 Task: In the Company medtronic.com, Create email and send with subject: 'We're Thrilled to Welcome You ', and with mail content 'Good Evening,_x000D_
Step into a world of unlimited possibilities. Our cutting-edge solution will empower you to overcome challenges and achieve unparalleled success in your industry._x000D_
Thanks and Regards', attach the document: Proposal.doc and insert image: visitingcard.jpg. Below Thank and Regards, write Reddit and insert the URL: 'www.reddit.com'. Mark checkbox to create task to follow up : Tomorrow.  Enter or choose an email address of recipient's from company's contact and send.. Logged in from softage.1@softage.net
Action: Mouse moved to (102, 68)
Screenshot: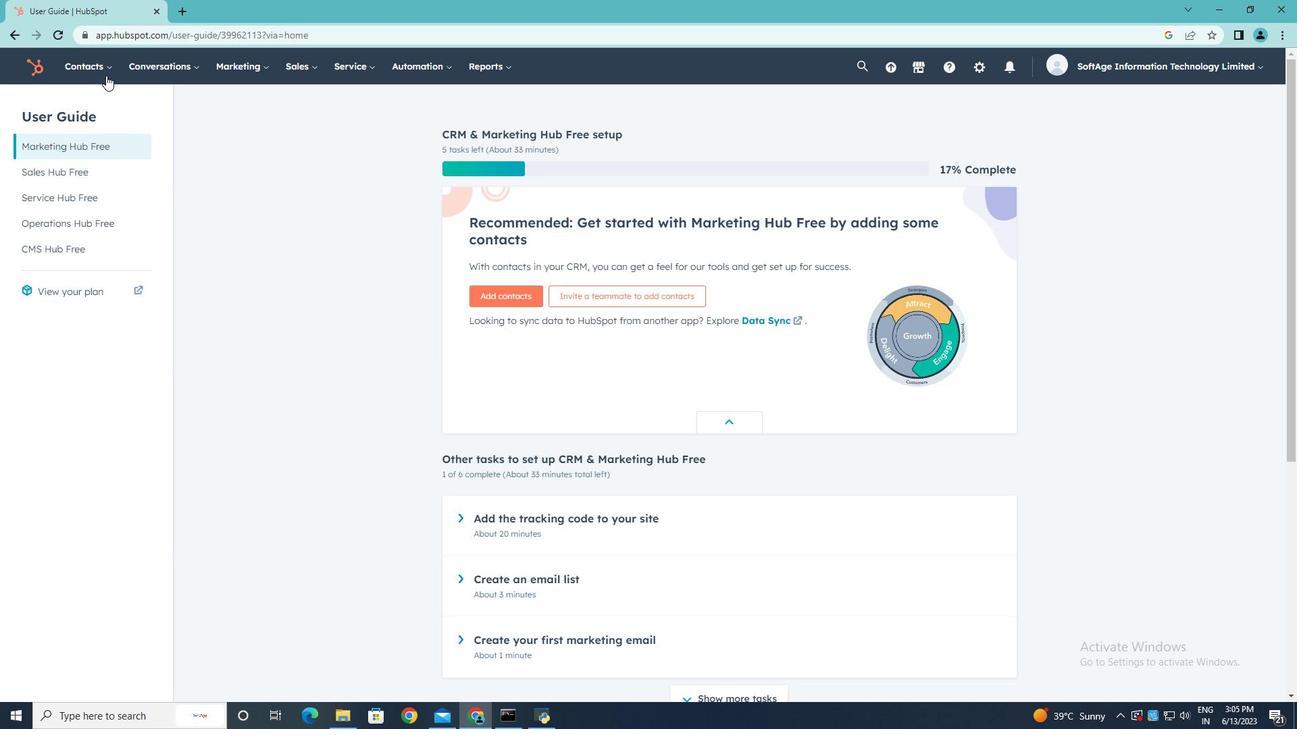 
Action: Mouse pressed left at (102, 68)
Screenshot: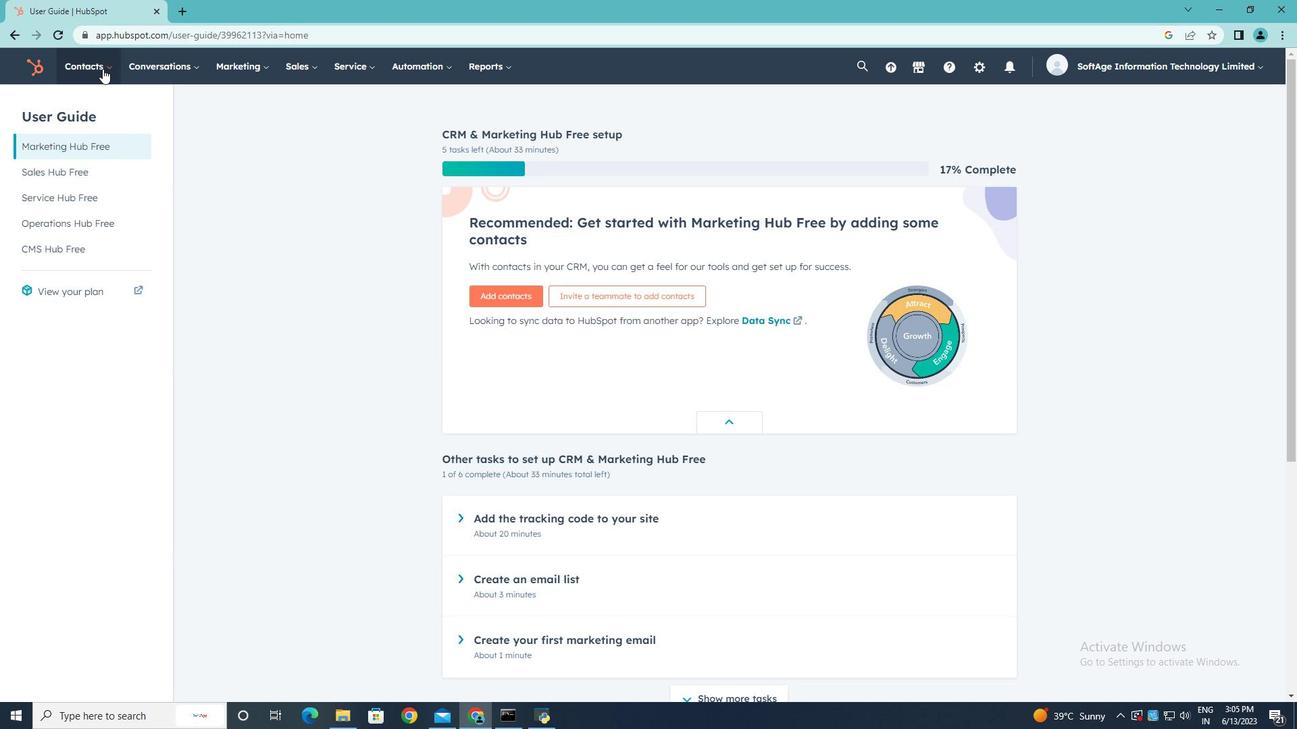 
Action: Mouse moved to (99, 134)
Screenshot: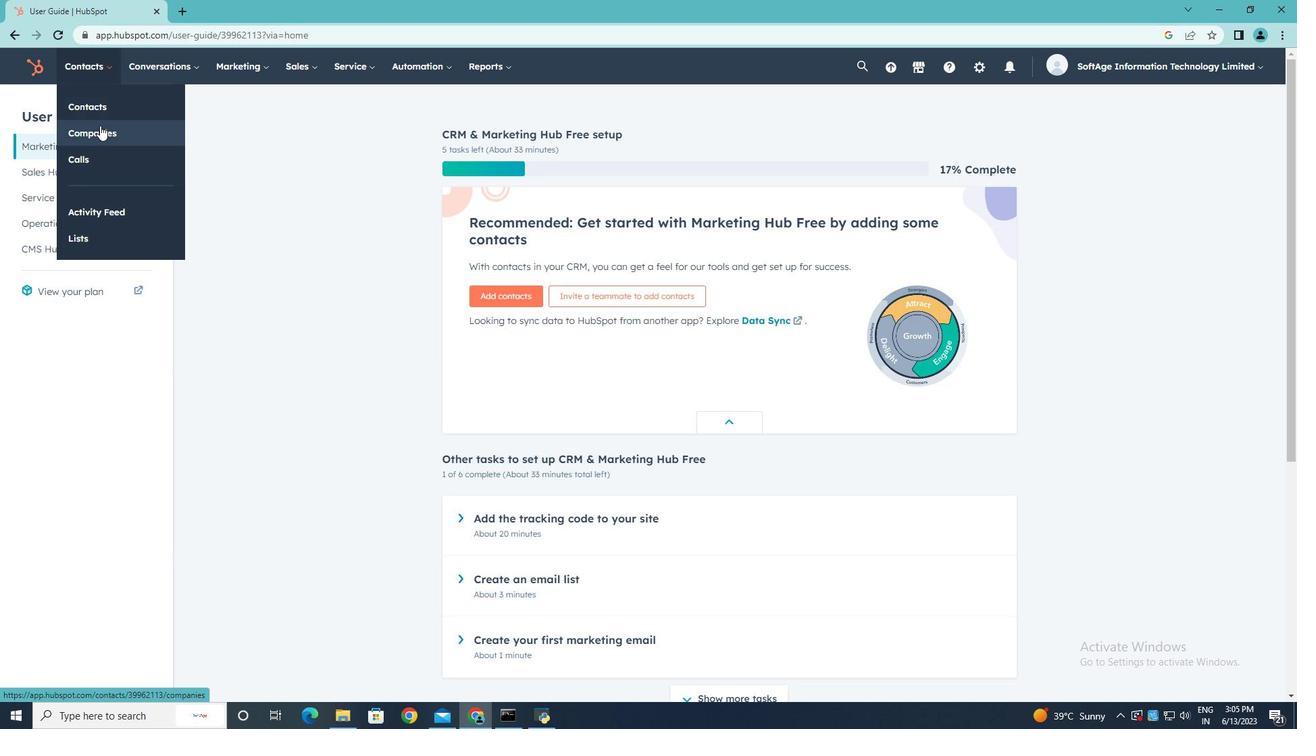 
Action: Mouse pressed left at (99, 134)
Screenshot: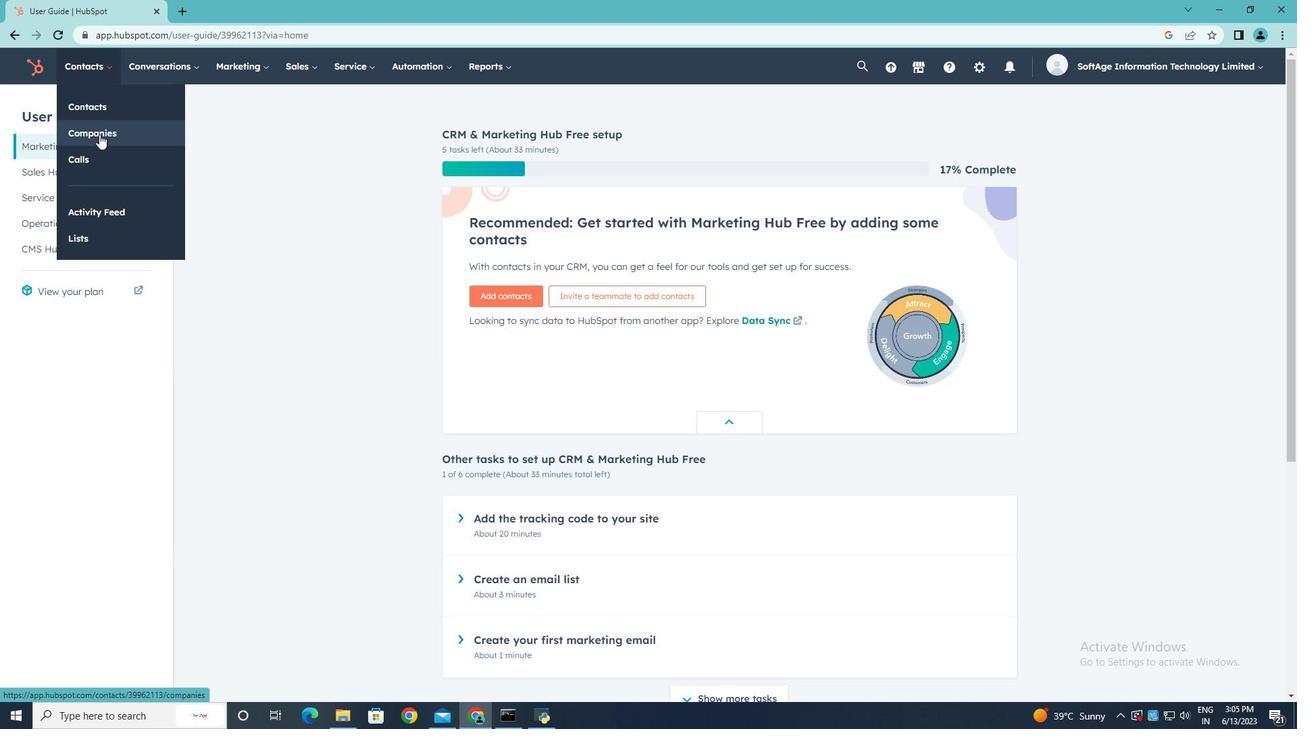 
Action: Mouse moved to (102, 218)
Screenshot: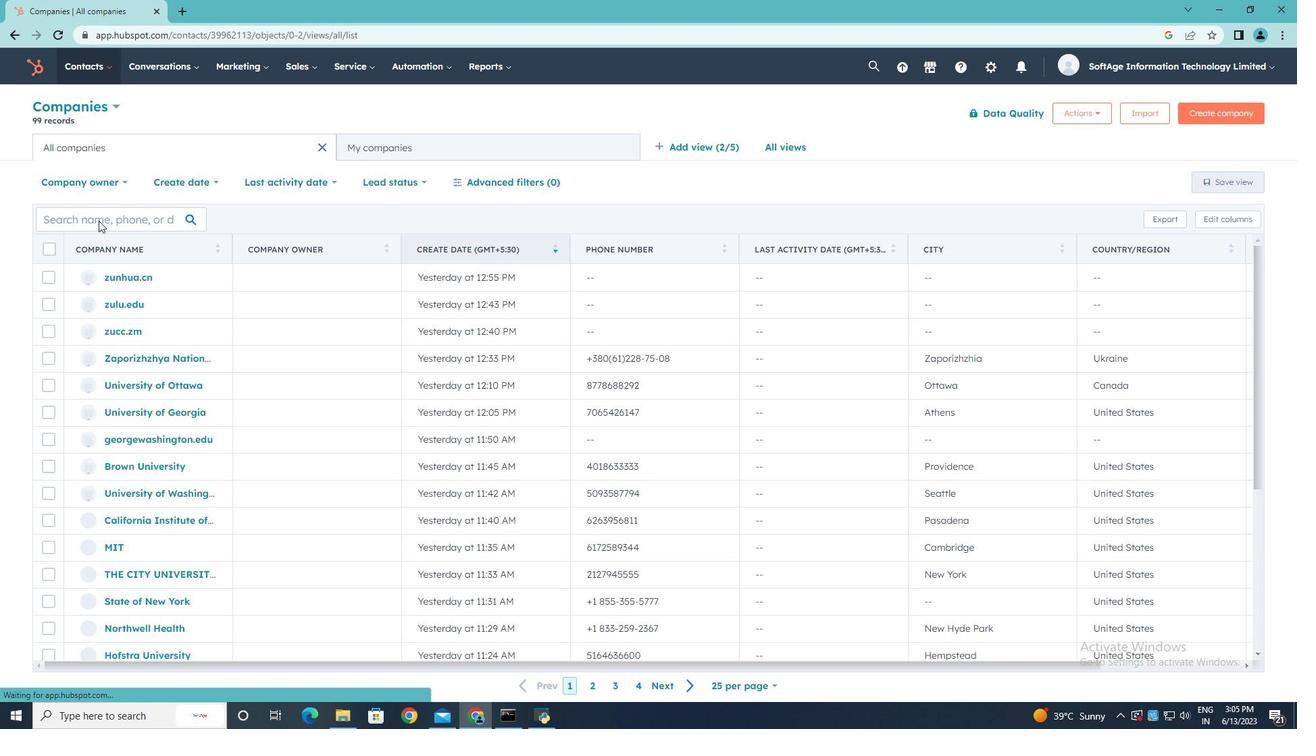
Action: Mouse pressed left at (102, 218)
Screenshot: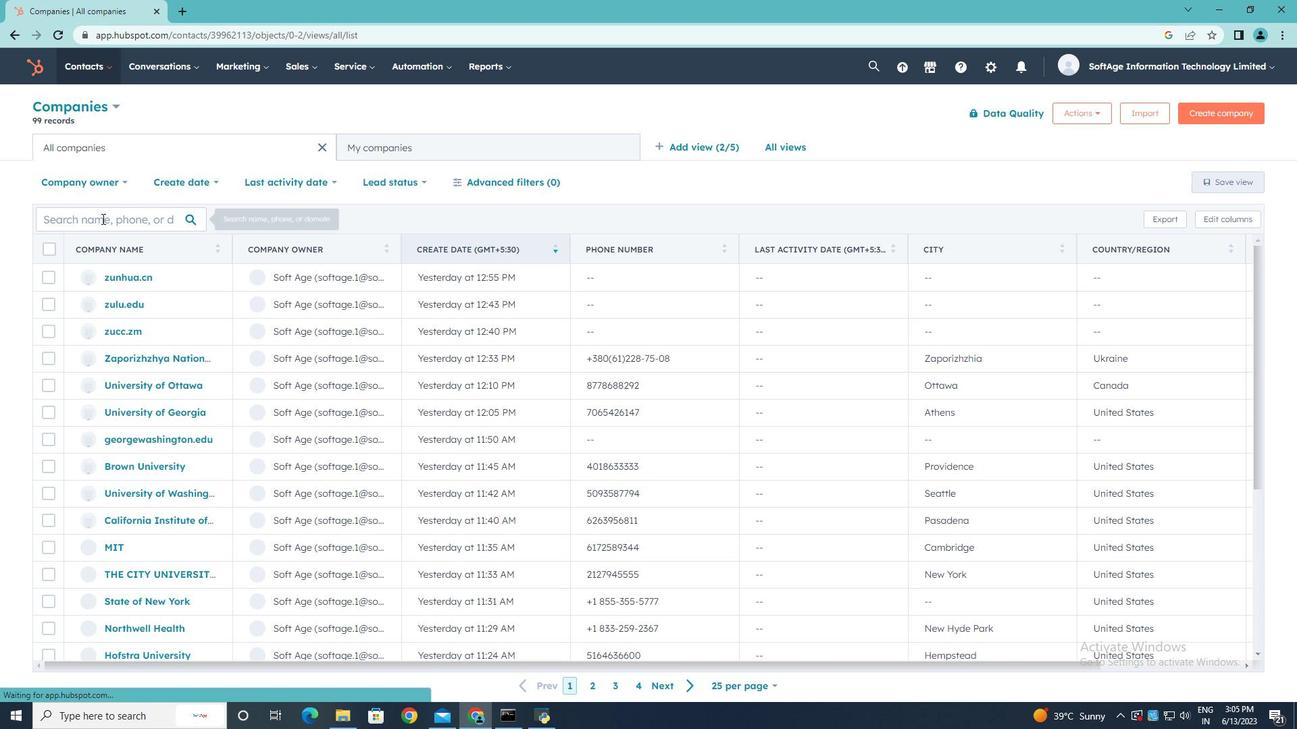 
Action: Key pressed medtronic.com
Screenshot: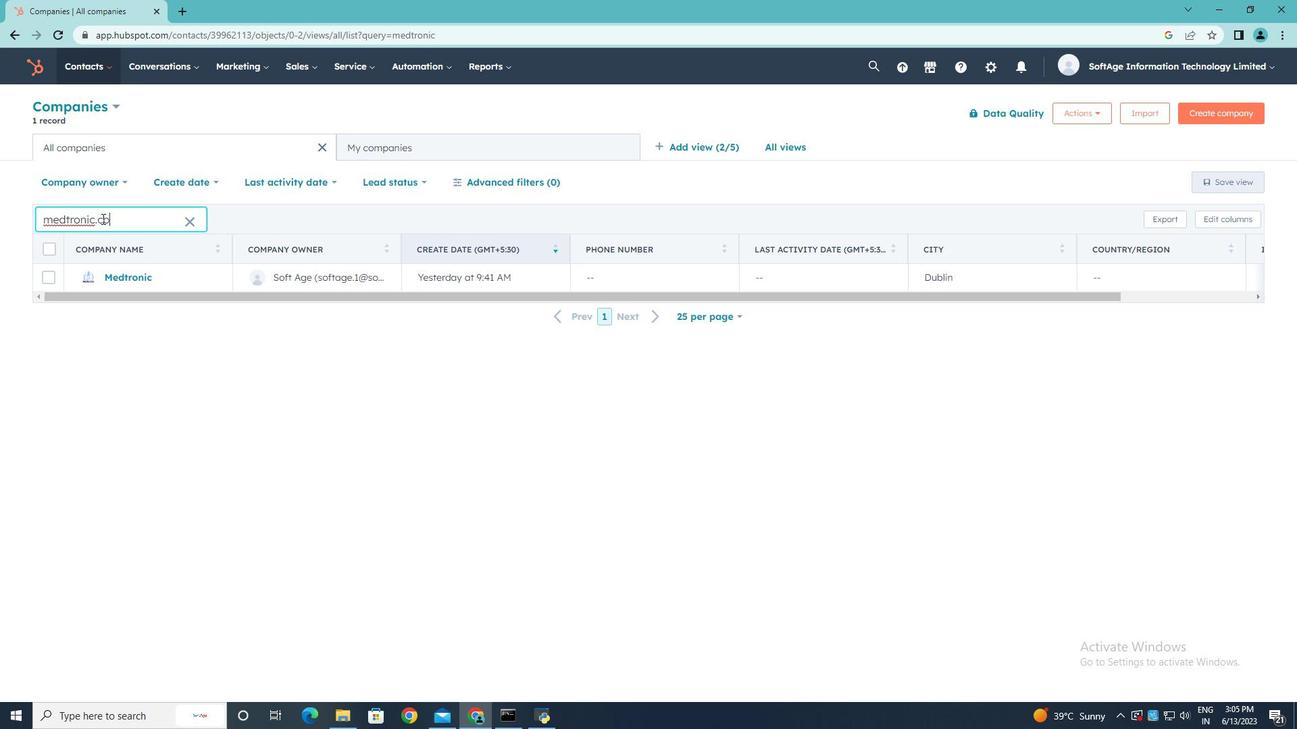 
Action: Mouse moved to (118, 279)
Screenshot: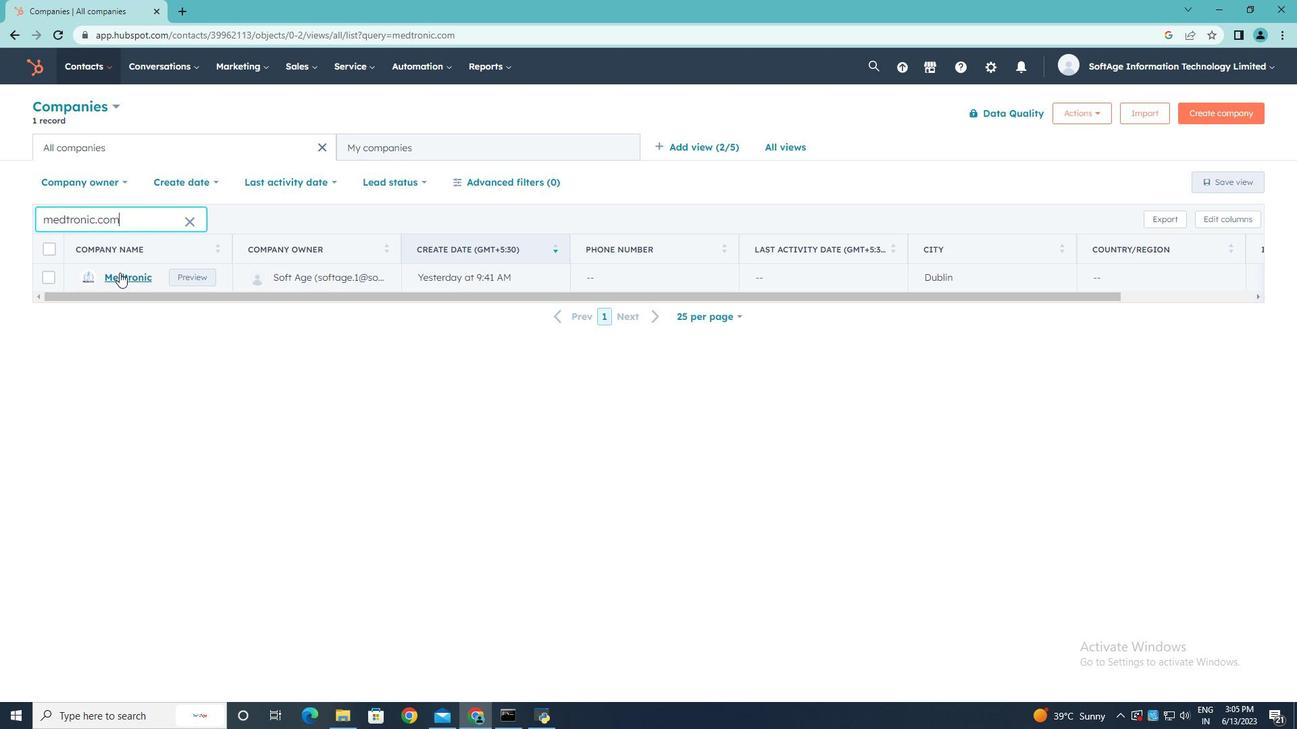 
Action: Mouse pressed left at (118, 279)
Screenshot: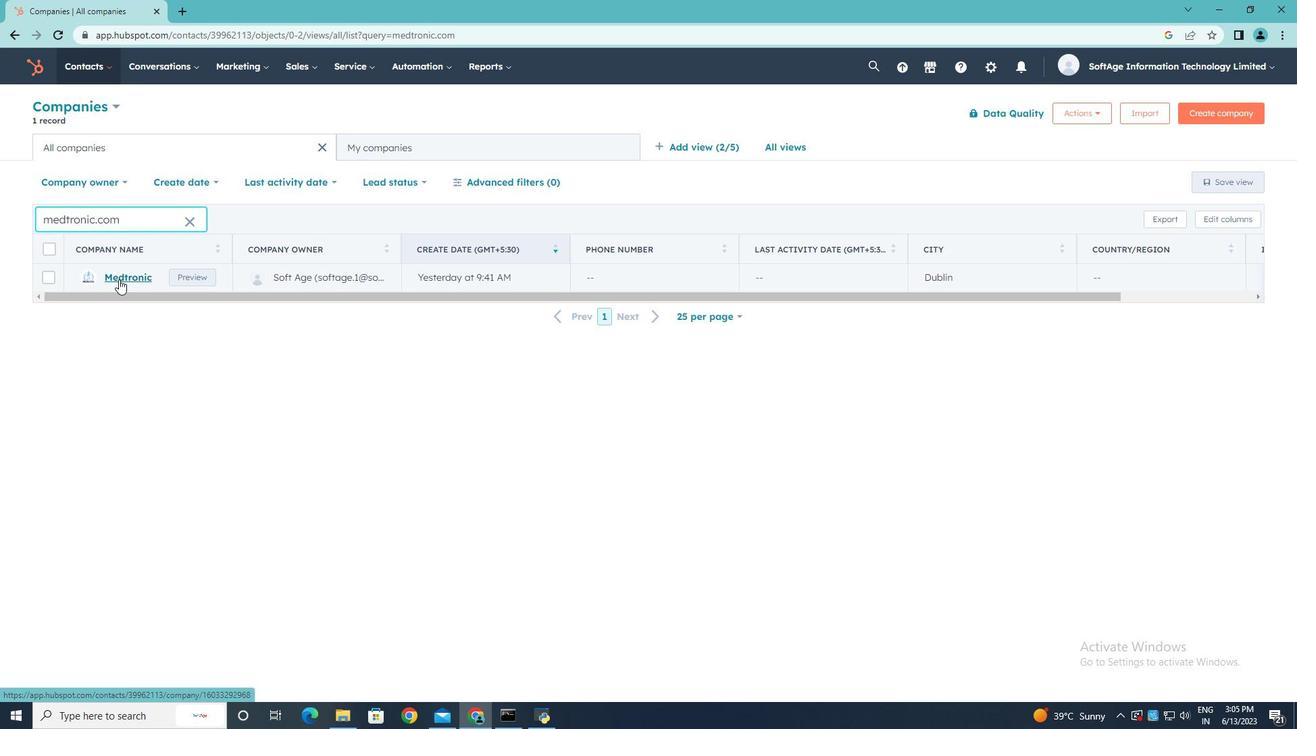 
Action: Mouse moved to (88, 223)
Screenshot: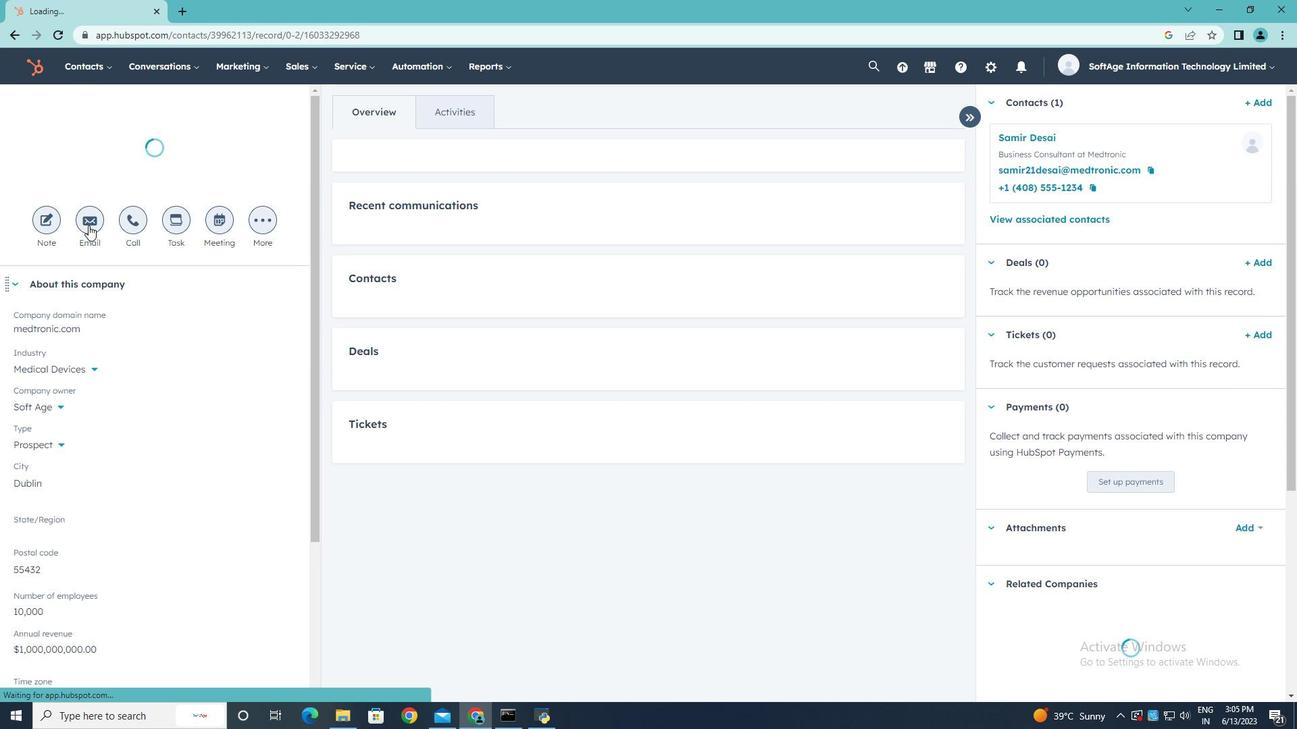 
Action: Mouse pressed left at (88, 223)
Screenshot: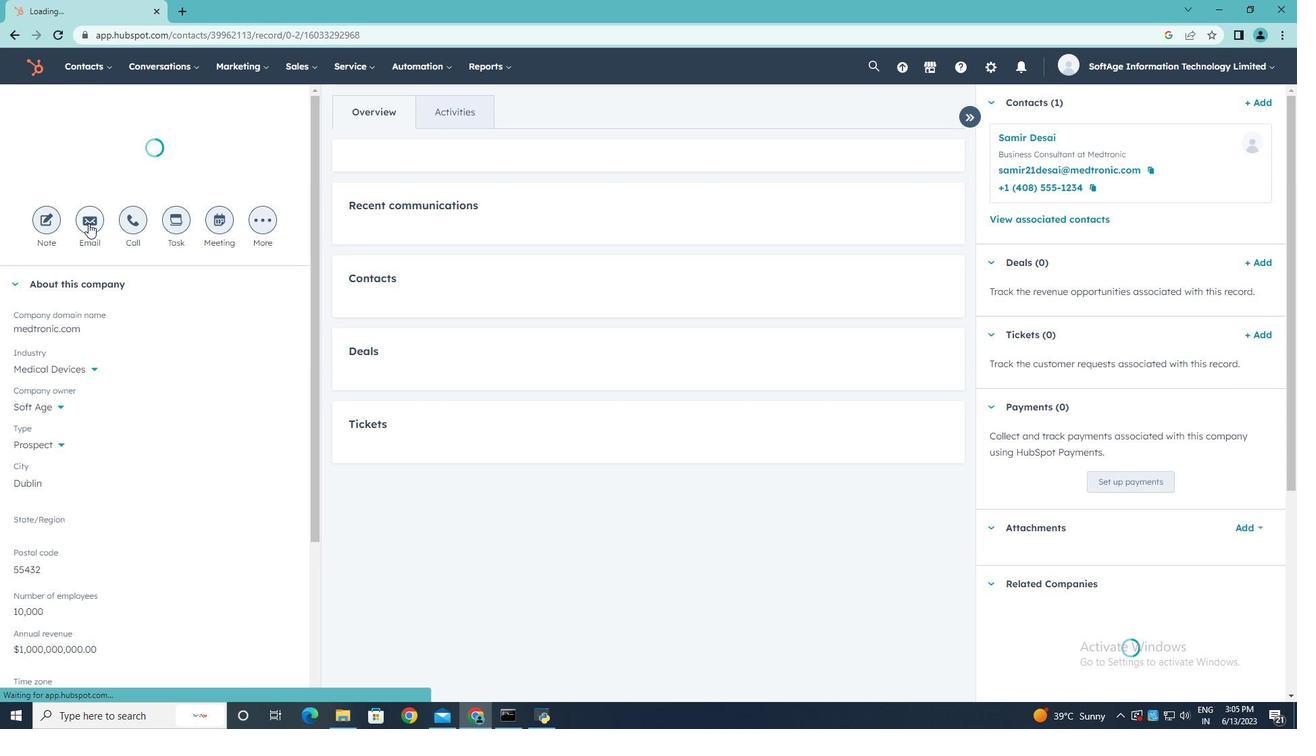
Action: Key pressed <Key.shift><Key.shift><Key.shift>We're<Key.space><Key.shift><Key.shift><Key.shift>Thrilled<Key.space>to<Key.space><Key.shift><Key.shift><Key.shift><Key.shift>Welcome<Key.space><Key.shift>You
Screenshot: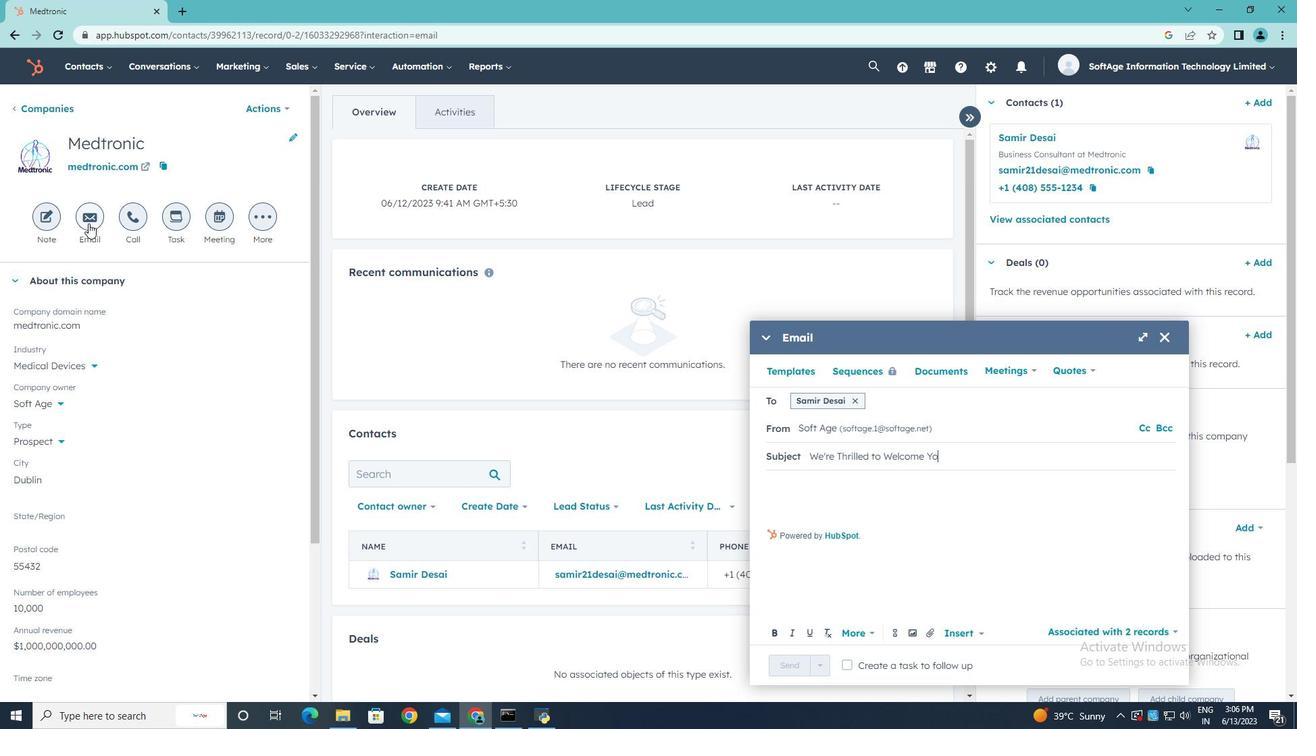 
Action: Mouse moved to (775, 481)
Screenshot: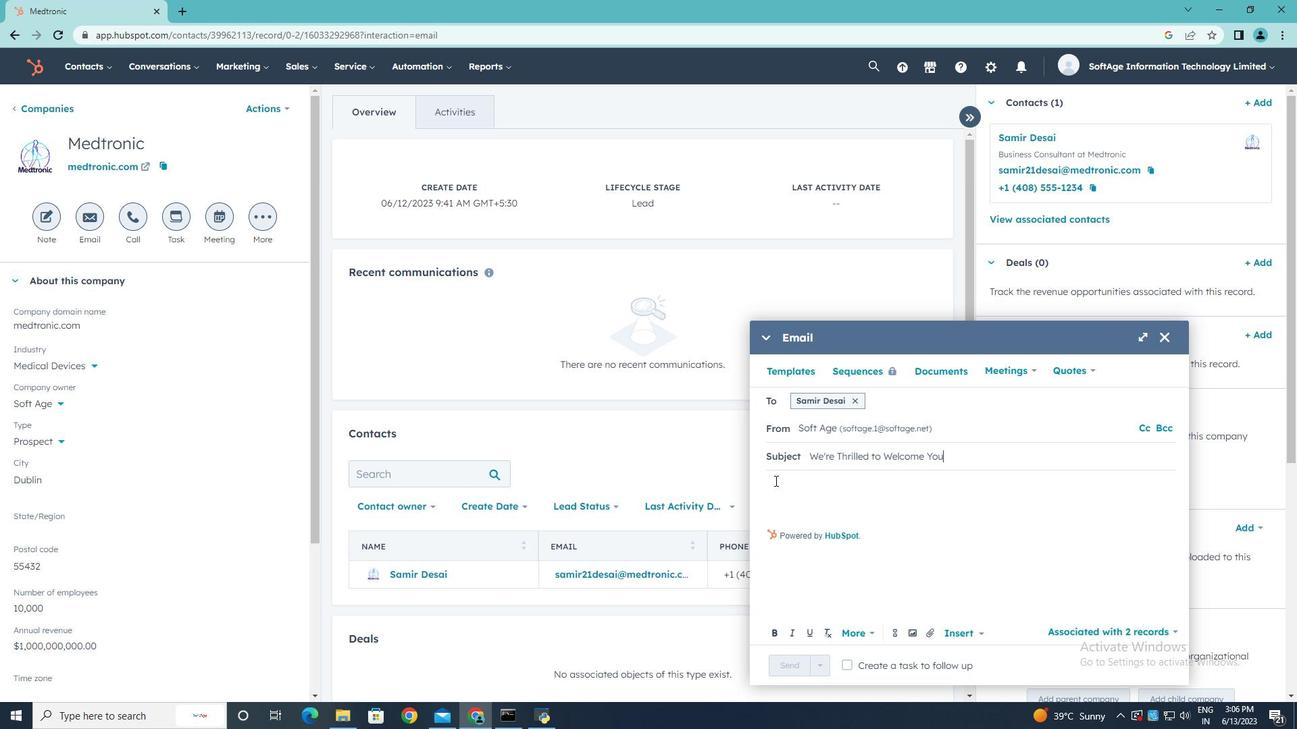 
Action: Mouse pressed left at (775, 481)
Screenshot: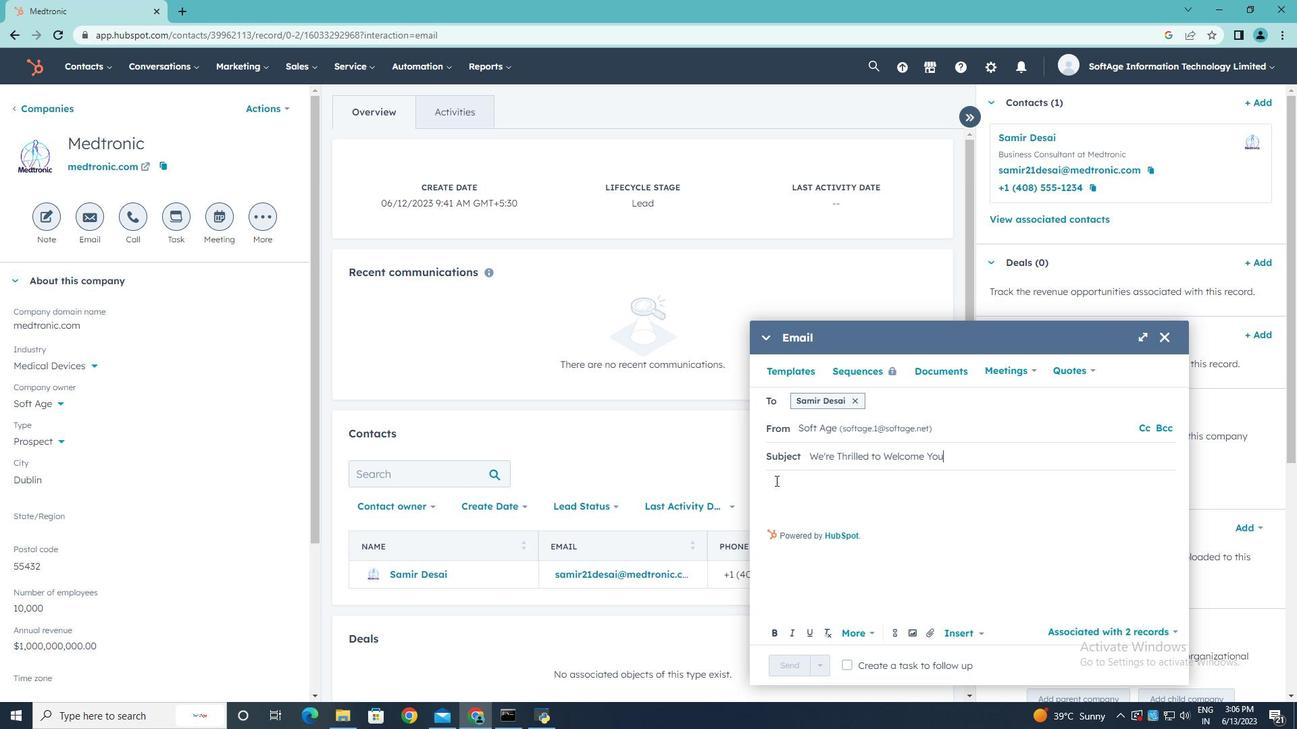 
Action: Key pressed <Key.shift>Goio<Key.backspace><Key.backspace>od<Key.space>
Screenshot: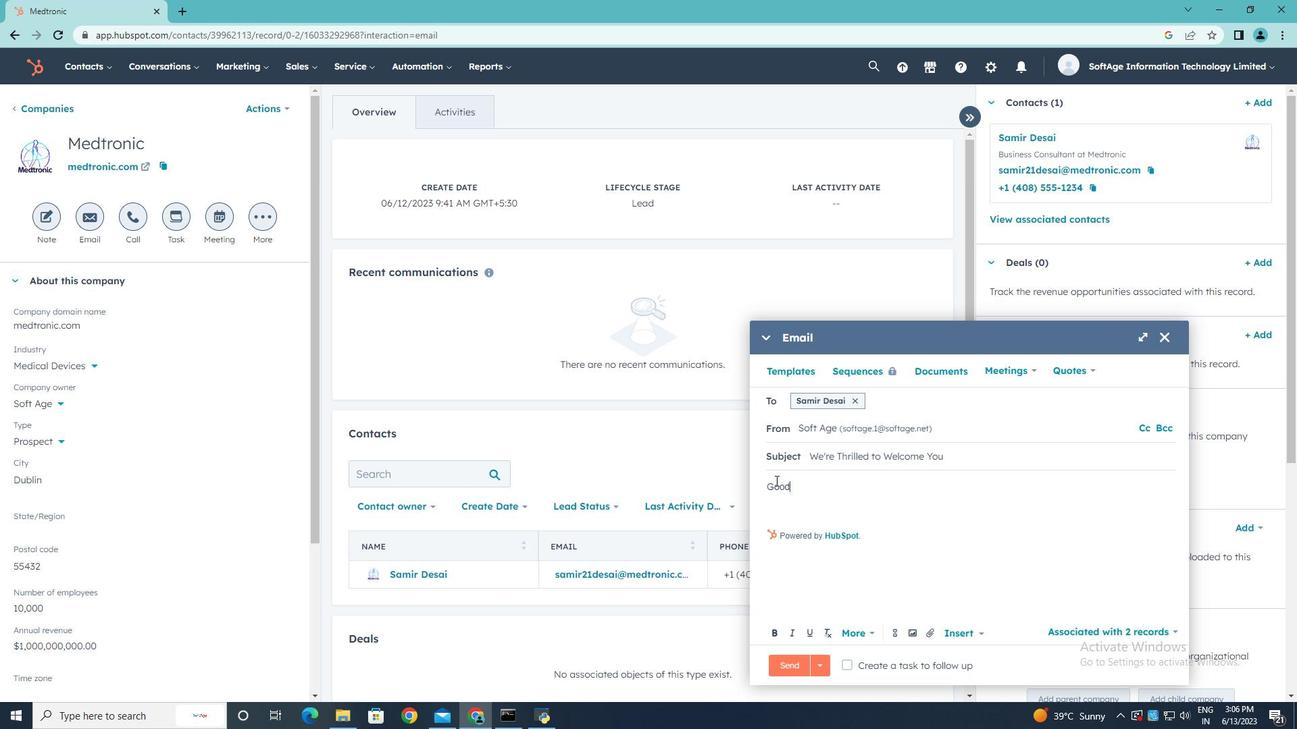 
Action: Mouse moved to (720, 399)
Screenshot: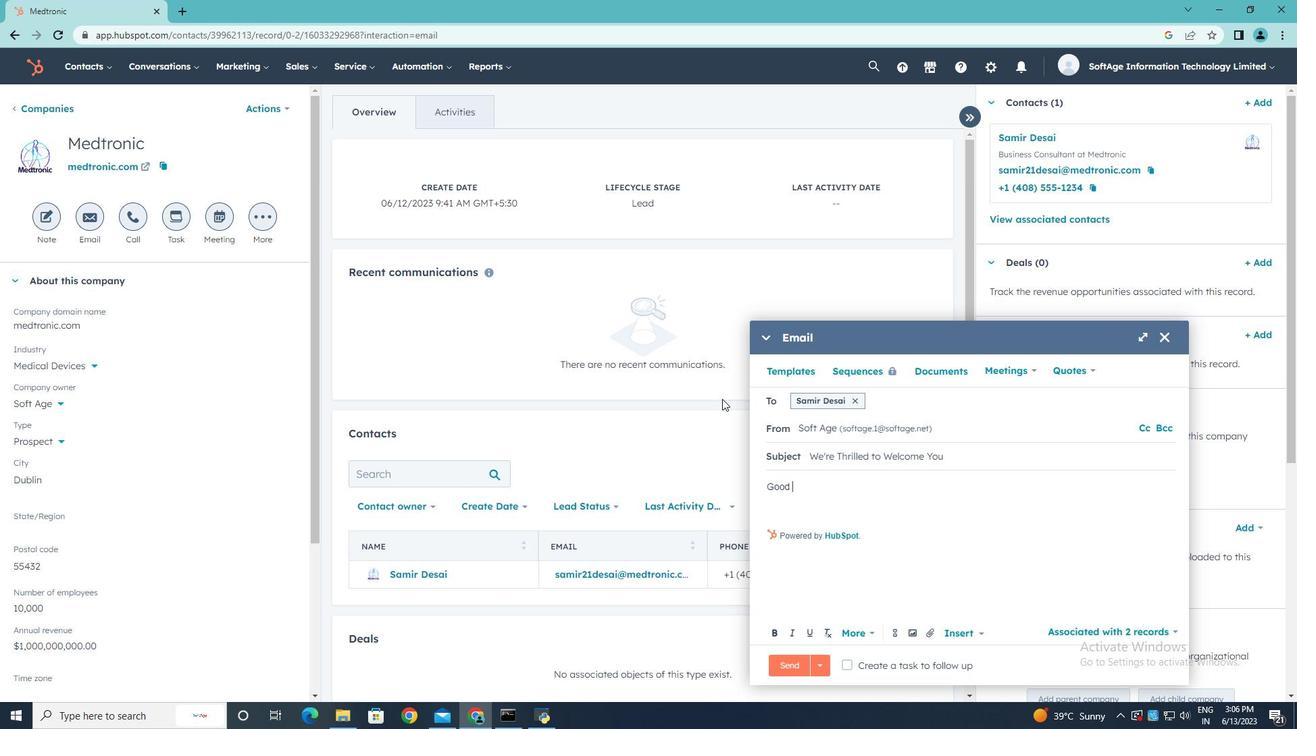 
Action: Key pressed <Key.shift>Evenion<Key.backspace><Key.backspace><Key.backspace>ing,
Screenshot: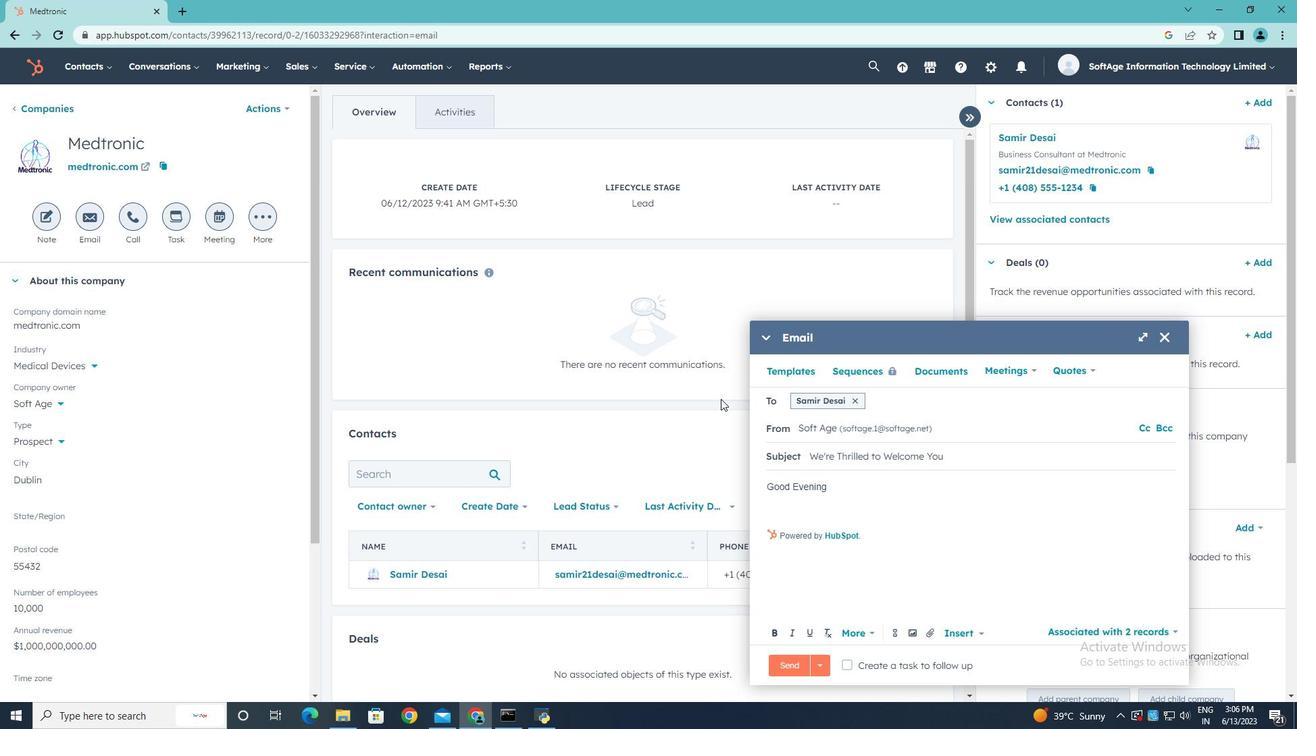 
Action: Mouse moved to (765, 497)
Screenshot: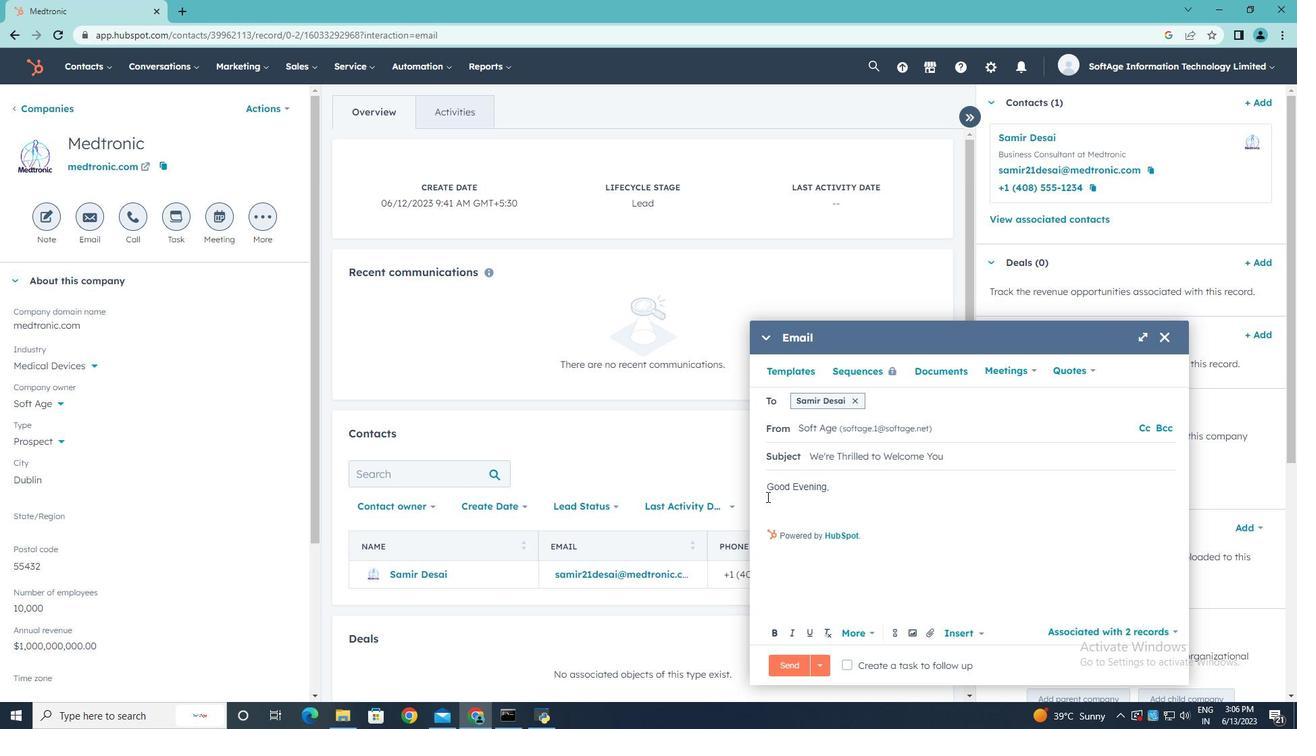 
Action: Mouse pressed left at (765, 497)
Screenshot: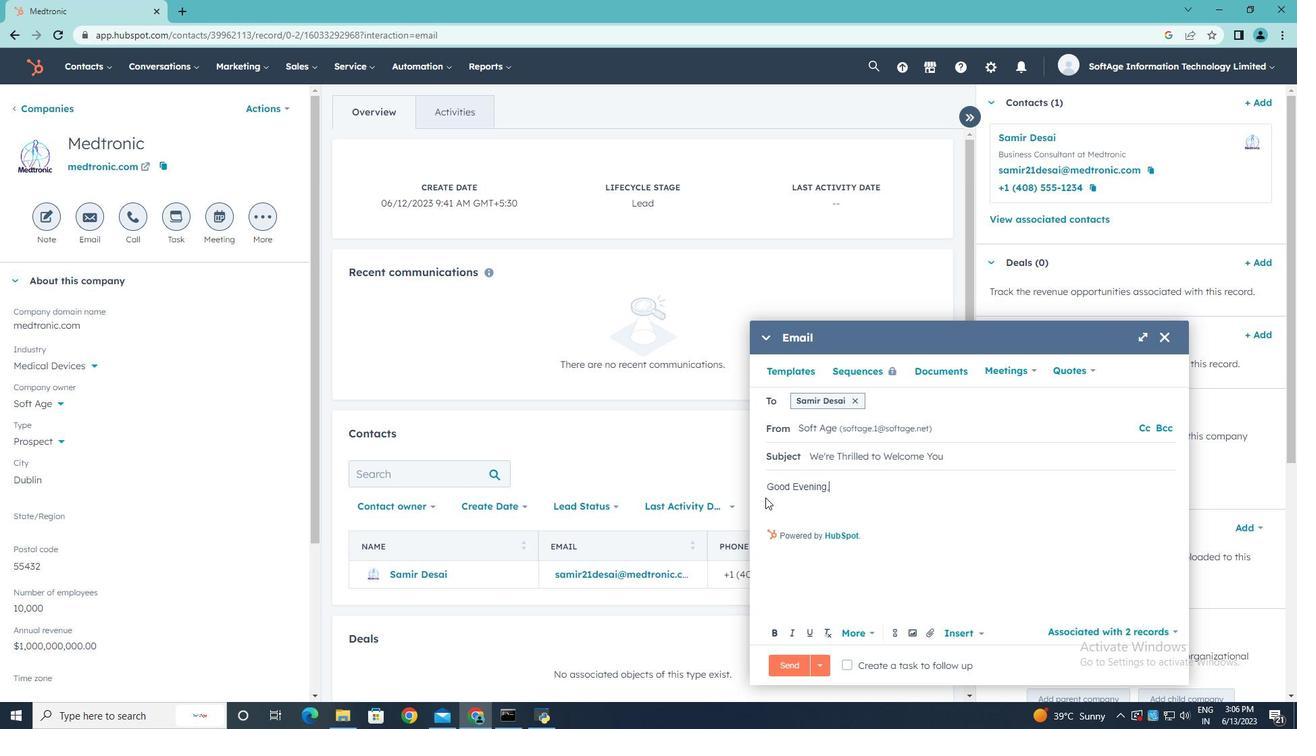 
Action: Mouse moved to (768, 496)
Screenshot: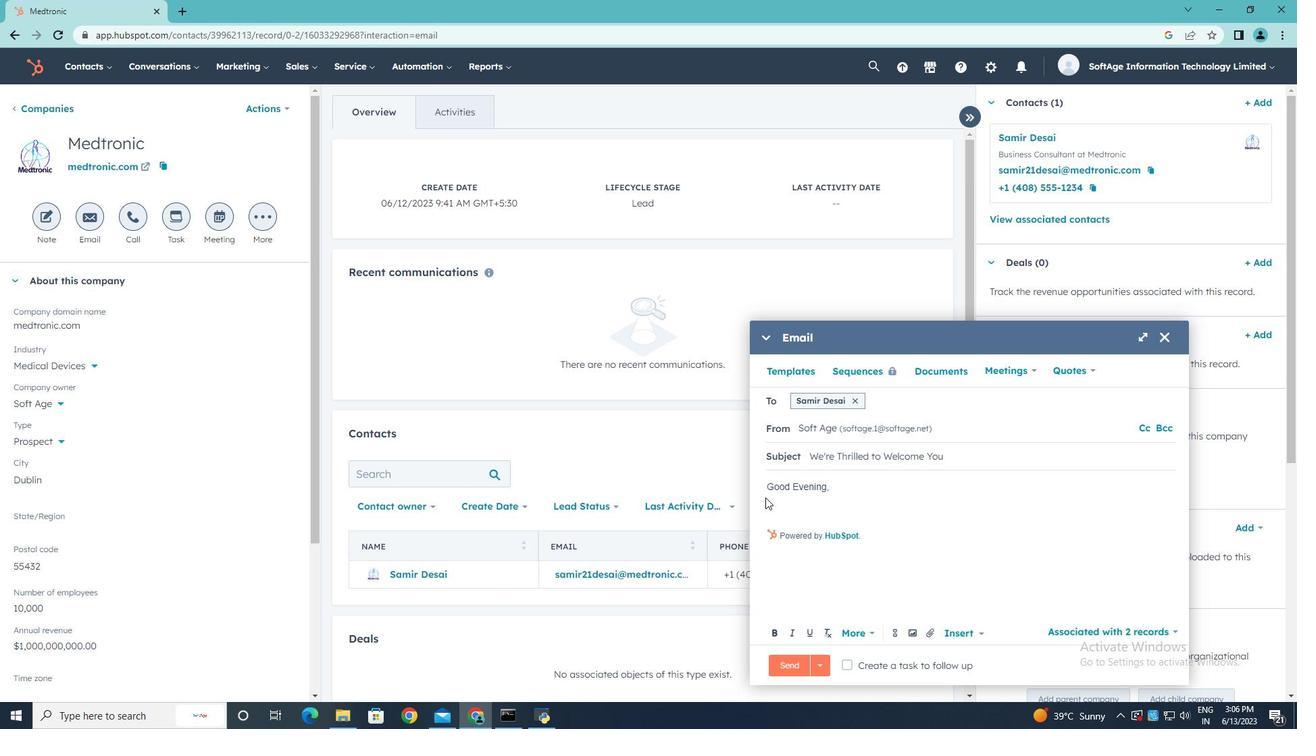 
Action: Mouse pressed left at (768, 496)
Screenshot: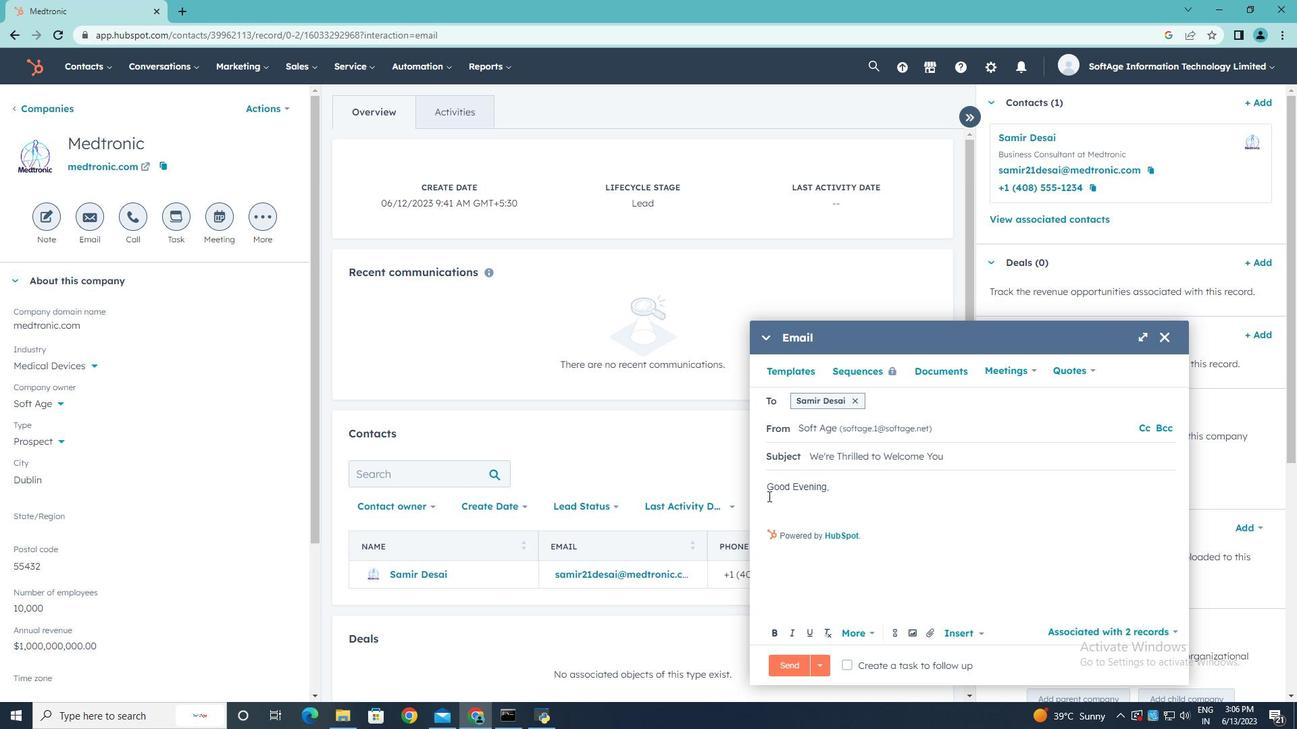 
Action: Mouse moved to (789, 425)
Screenshot: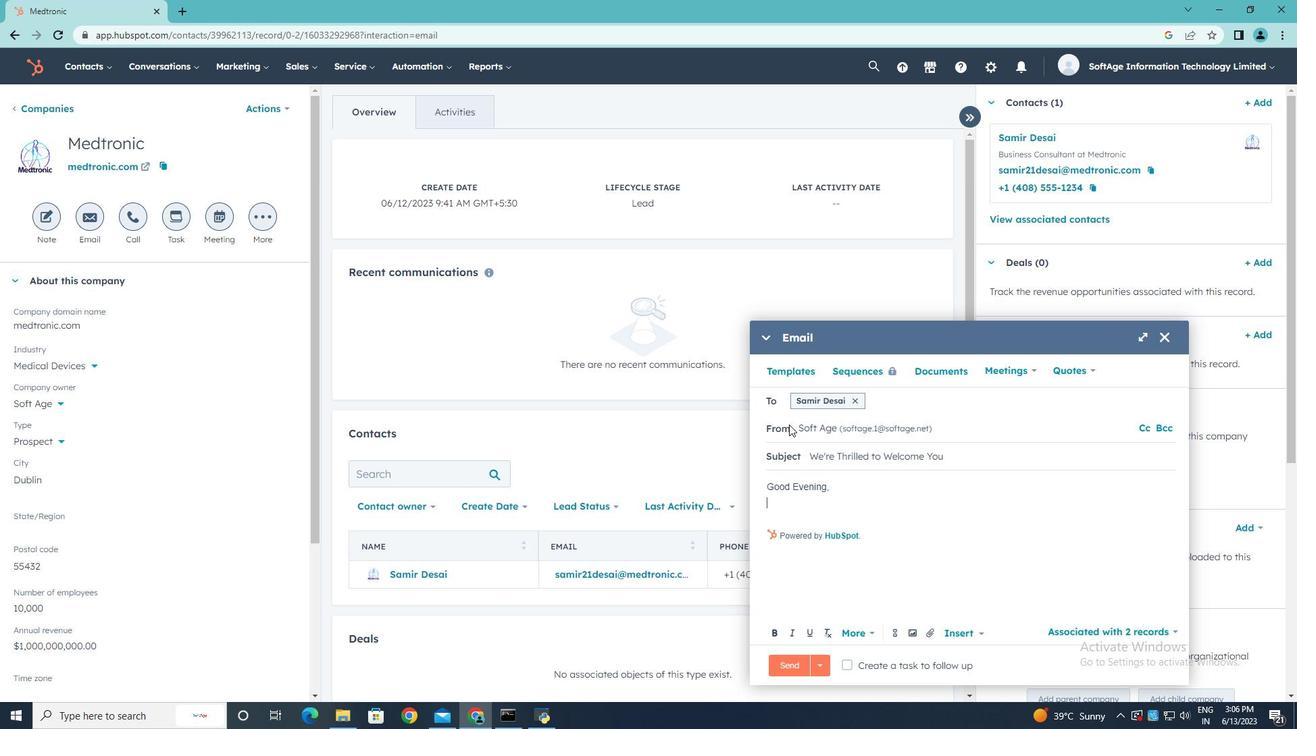 
Action: Key pressed <Key.shift>Step<Key.space>into<Key.space>a<Key.space>wprld<Key.space>of<Key.space>unlimited<Key.backspace><Key.backspace><Key.backspace><Key.backspace><Key.backspace><Key.backspace><Key.backspace><Key.backspace><Key.backspace><Key.backspace><Key.backspace><Key.backspace><Key.backspace><Key.backspace><Key.backspace><Key.backspace><Key.backspace><Key.backspace>world<Key.space>of<Key.space>unlimited<Key.space>possibilities.<Key.space><Key.shift>Our<Key.space>cutting-edge<Key.space>solution<Key.space>will<Key.space>empower<Key.space>t<Key.backspace>you<Key.space>to<Key.space>overcome<Key.space>challenges<Key.space>and<Key.space>ache<Key.backspace>ieve<Key.space>unparalleled<Key.space>success<Key.space>in<Key.space>your<Key.space>industry.
Screenshot: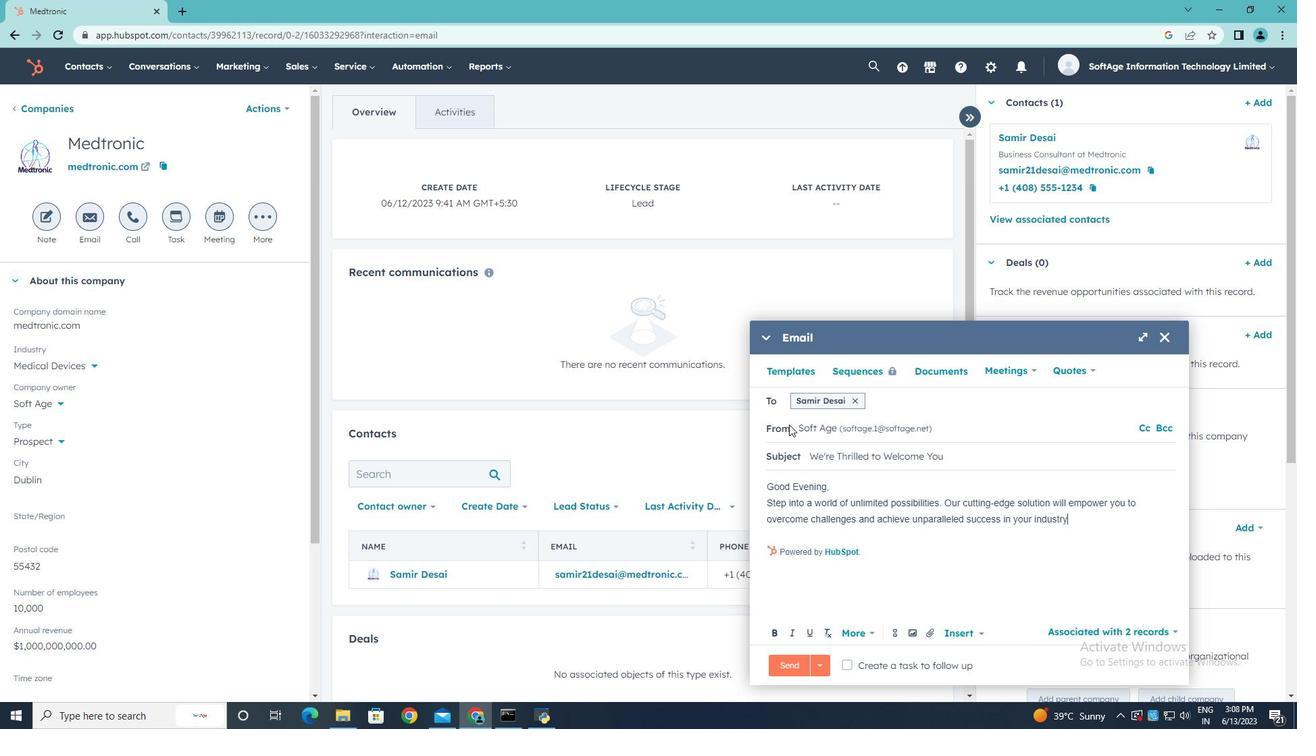 
Action: Mouse moved to (770, 537)
Screenshot: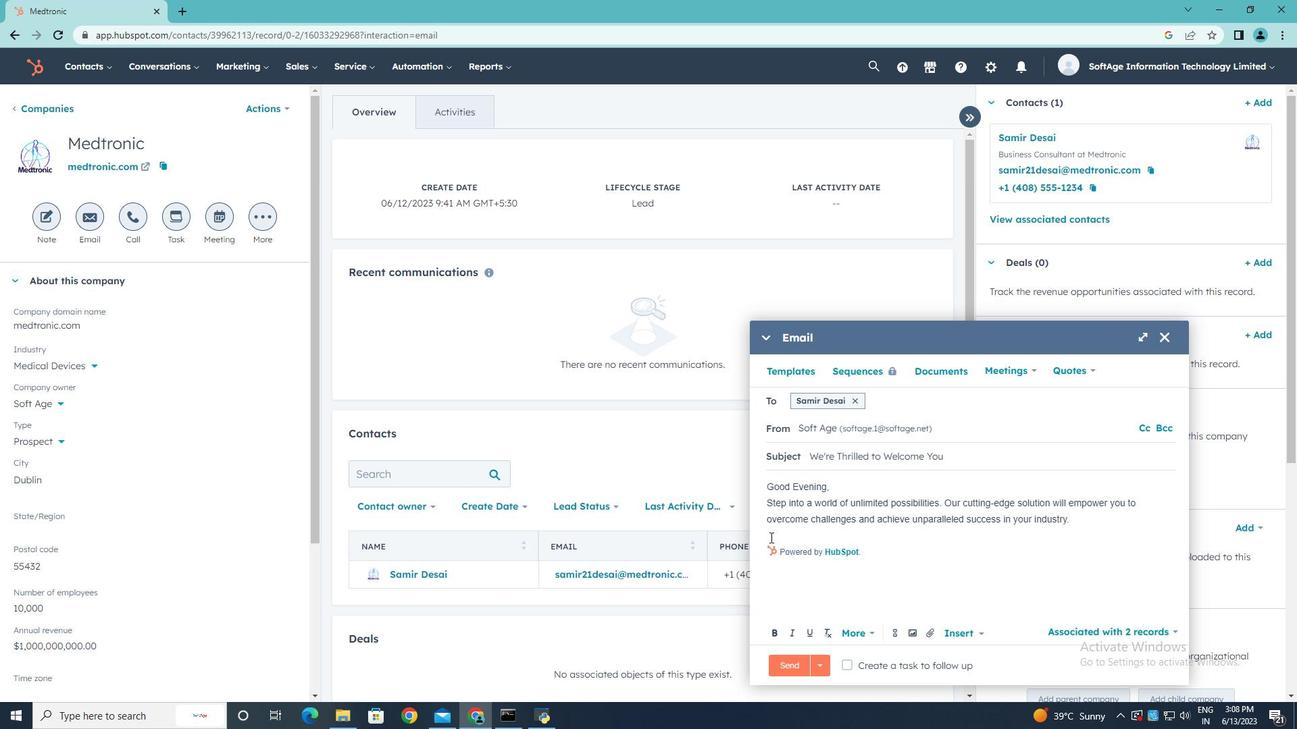 
Action: Mouse pressed left at (770, 537)
Screenshot: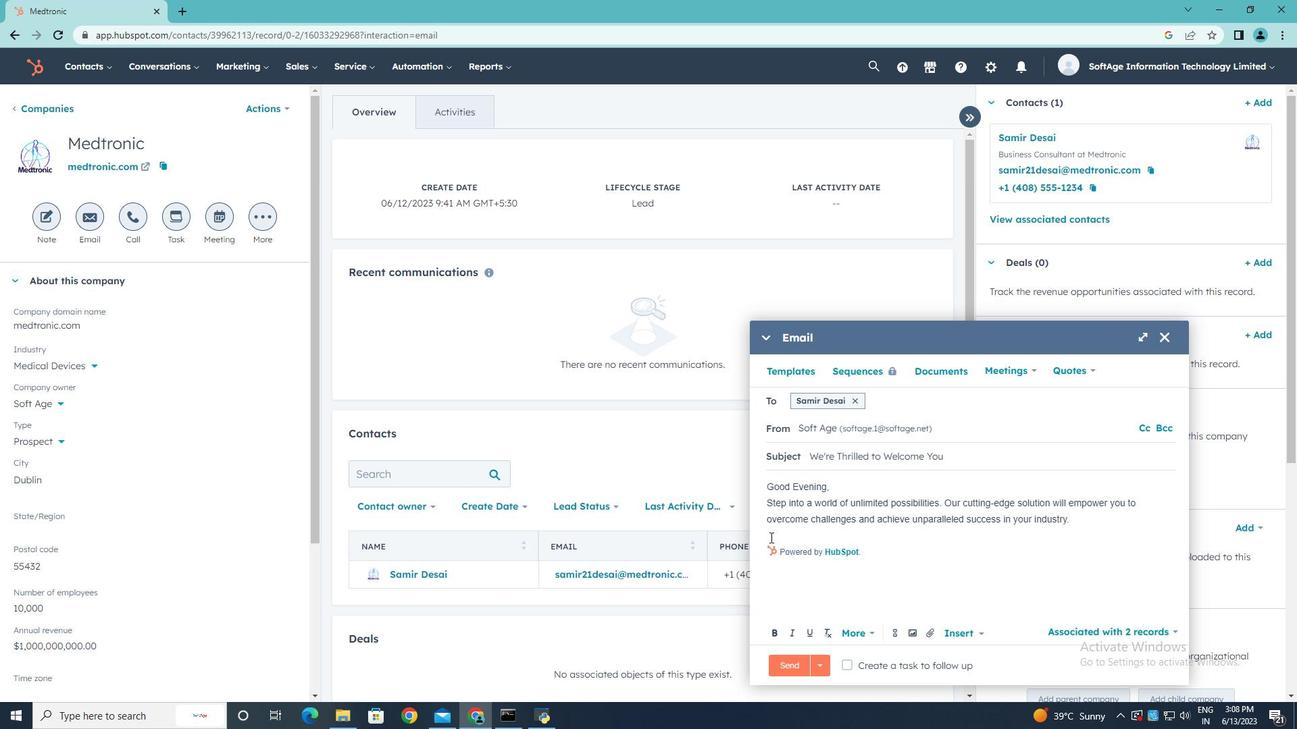 
Action: Key pressed <Key.enter><Key.shift>Thanks<Key.space>and<Key.space><Key.shift>Regards,
Screenshot: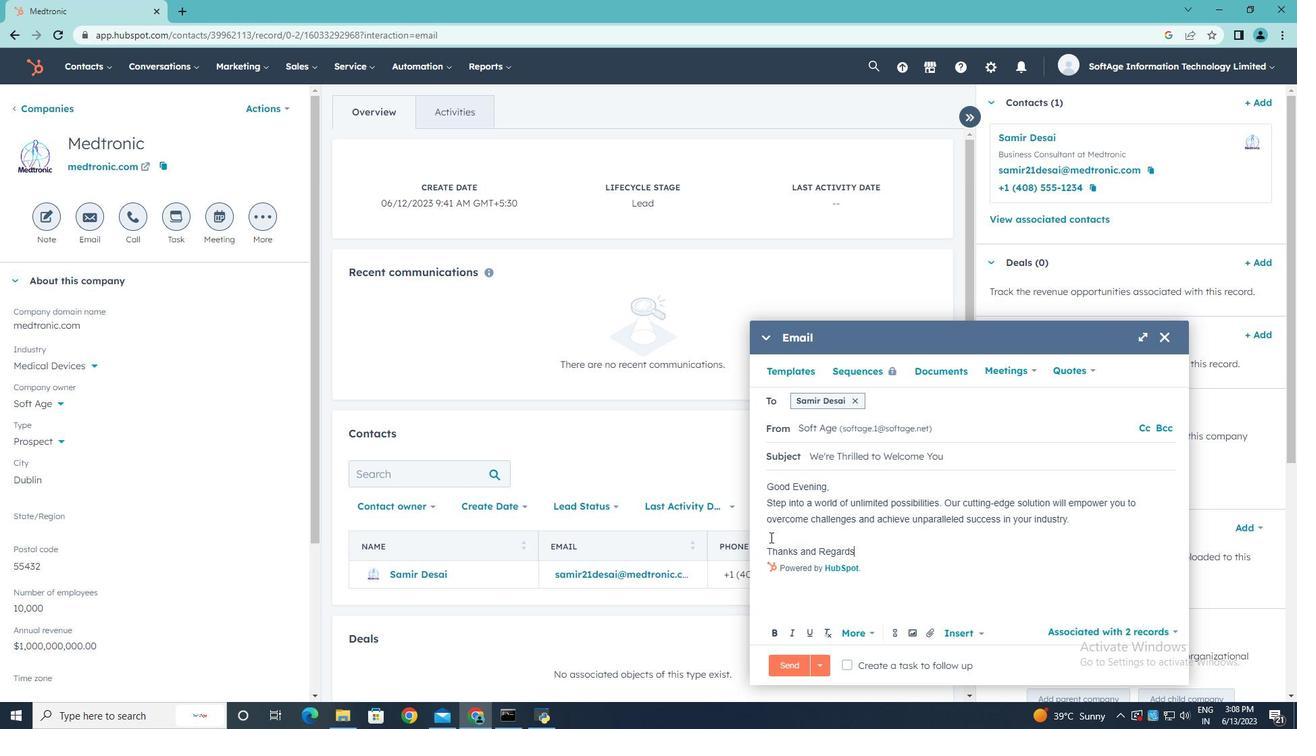 
Action: Mouse moved to (928, 634)
Screenshot: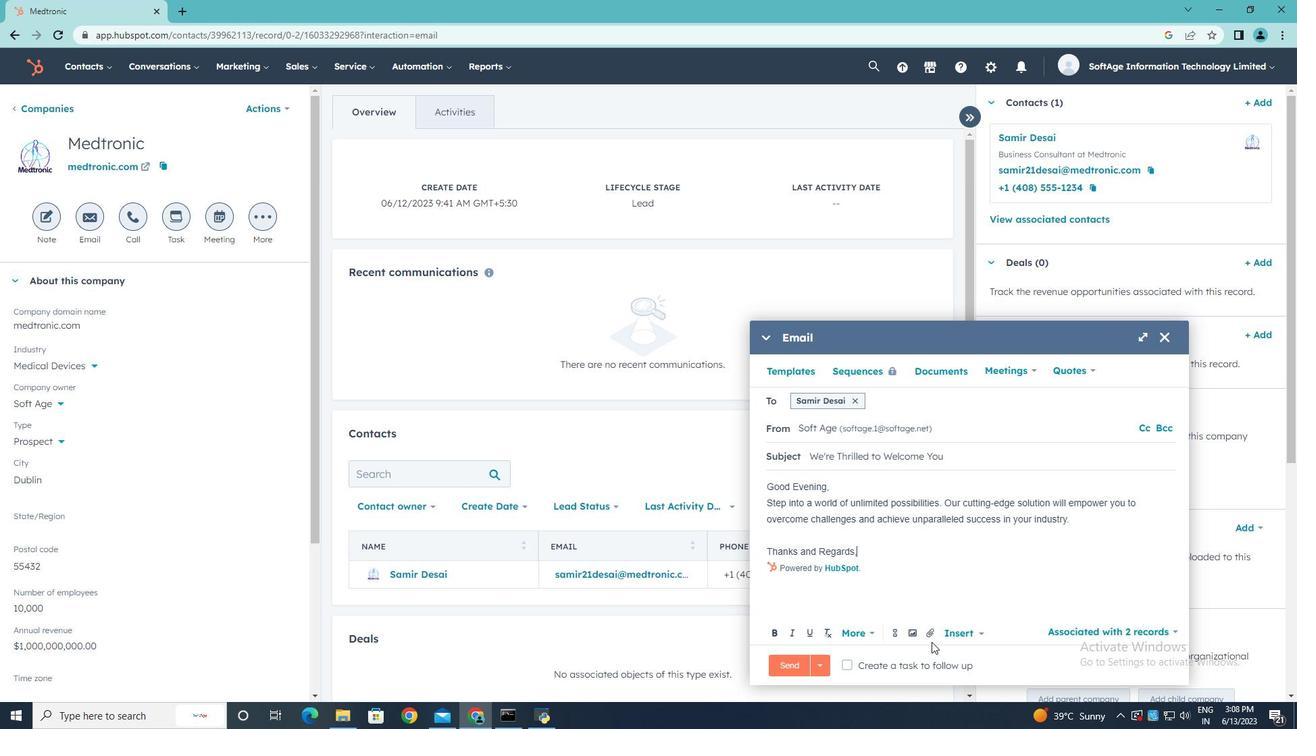 
Action: Mouse pressed left at (928, 634)
Screenshot: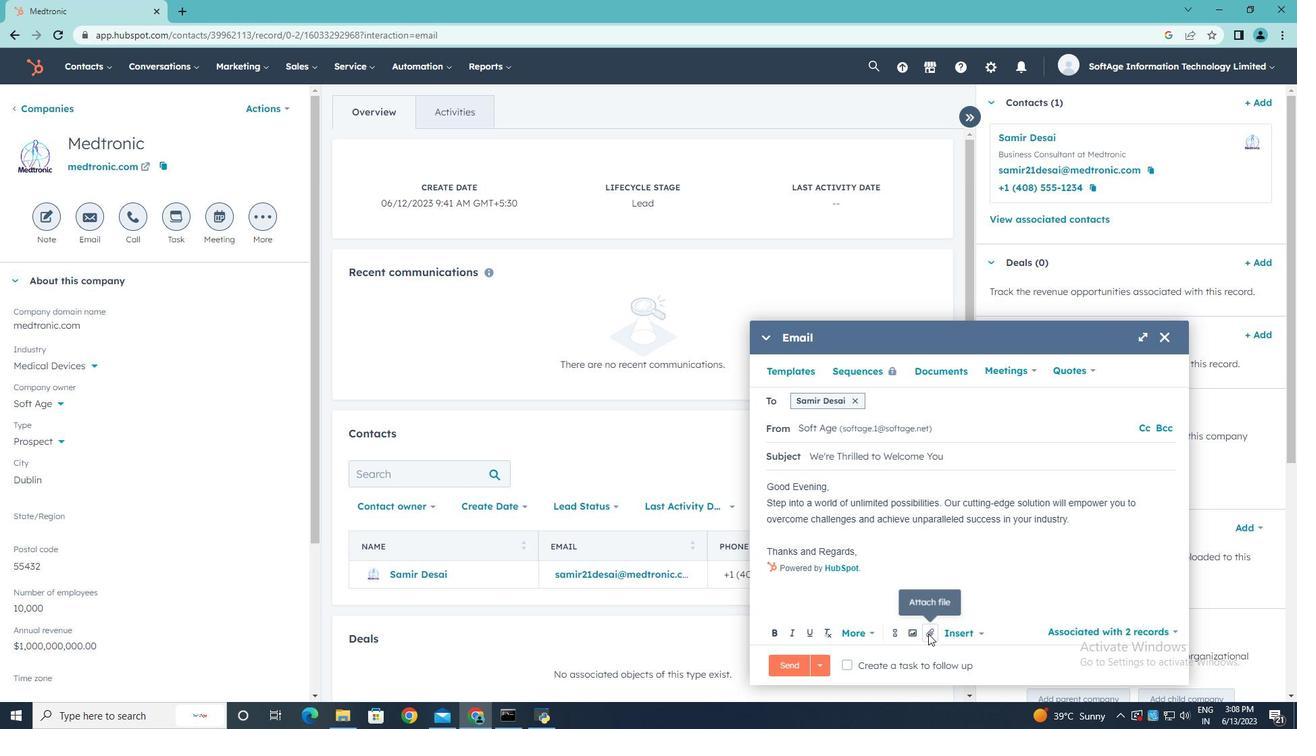 
Action: Mouse moved to (952, 592)
Screenshot: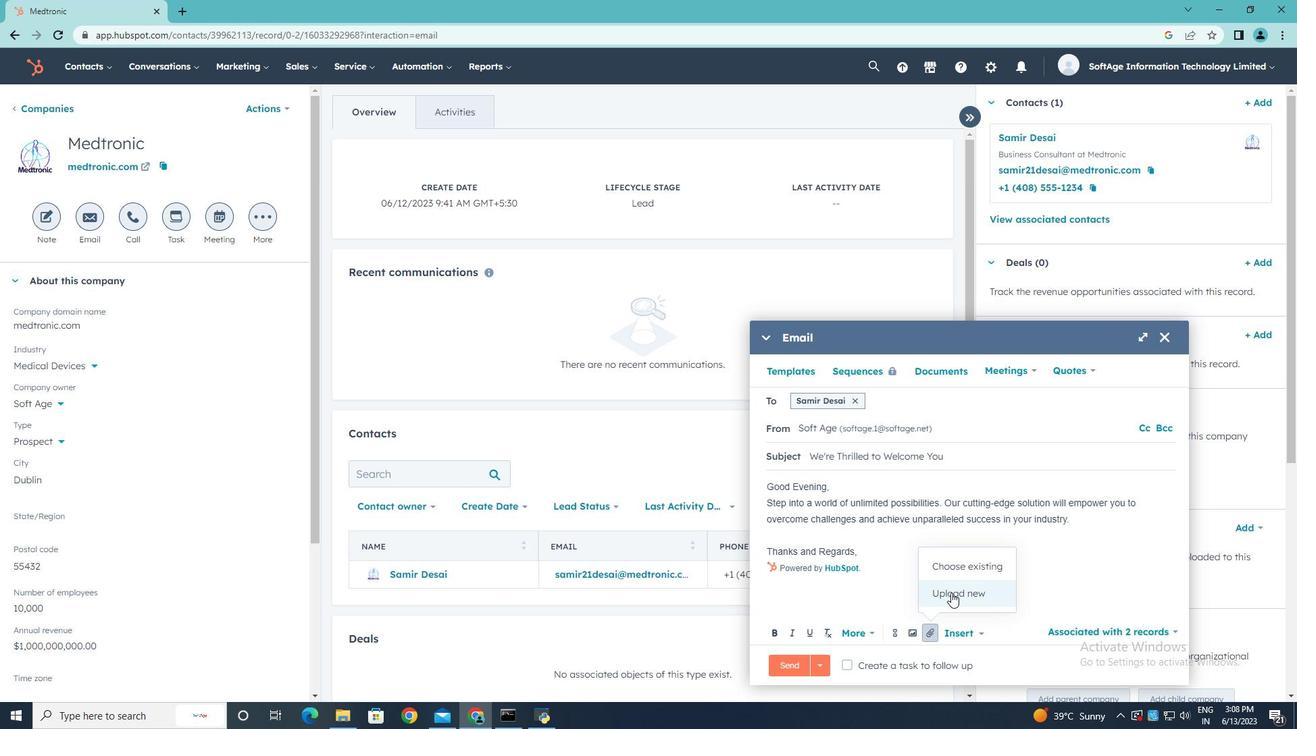 
Action: Mouse pressed left at (952, 592)
Screenshot: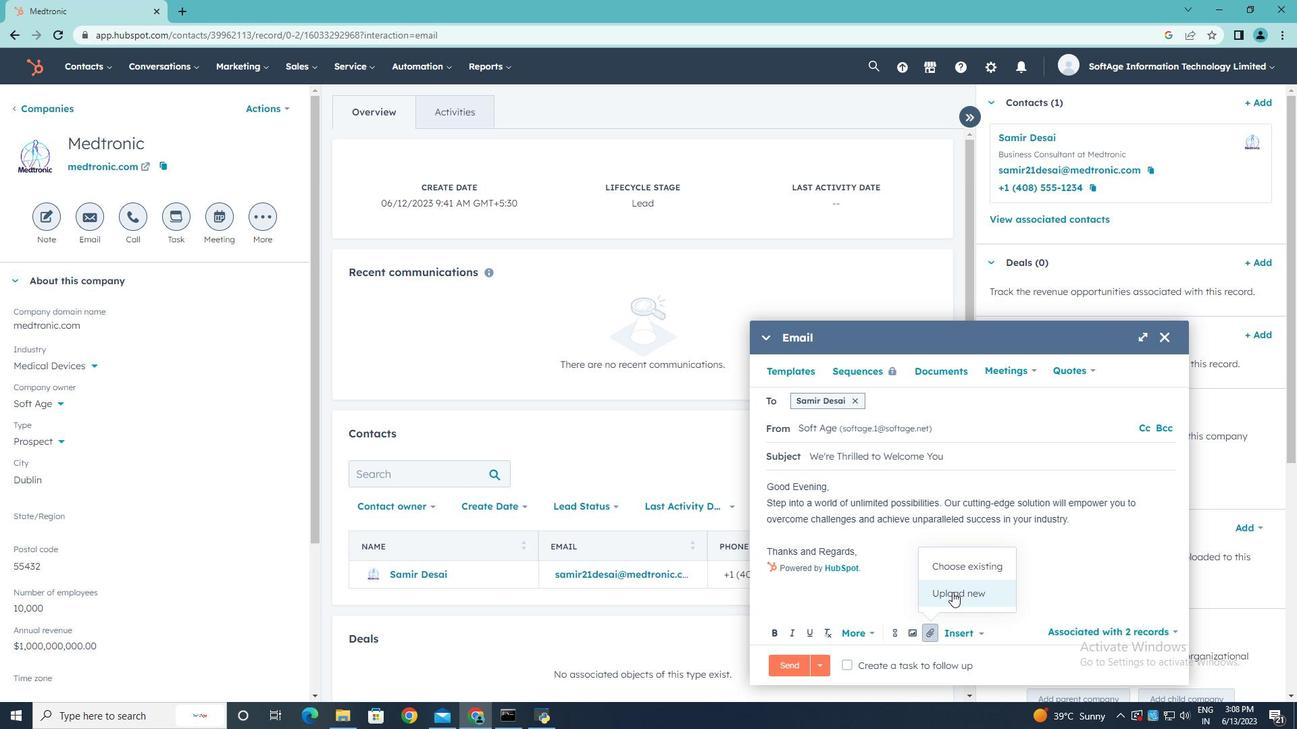 
Action: Mouse moved to (236, 119)
Screenshot: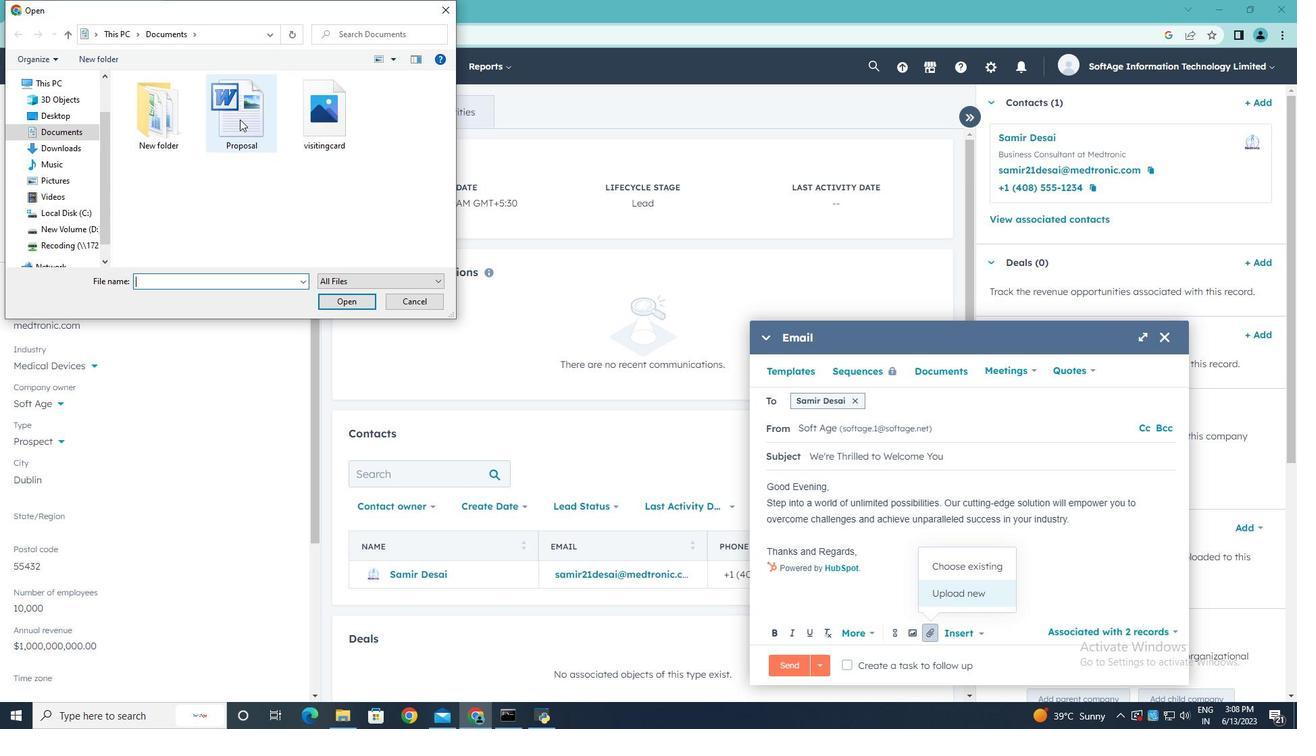 
Action: Mouse pressed left at (236, 119)
Screenshot: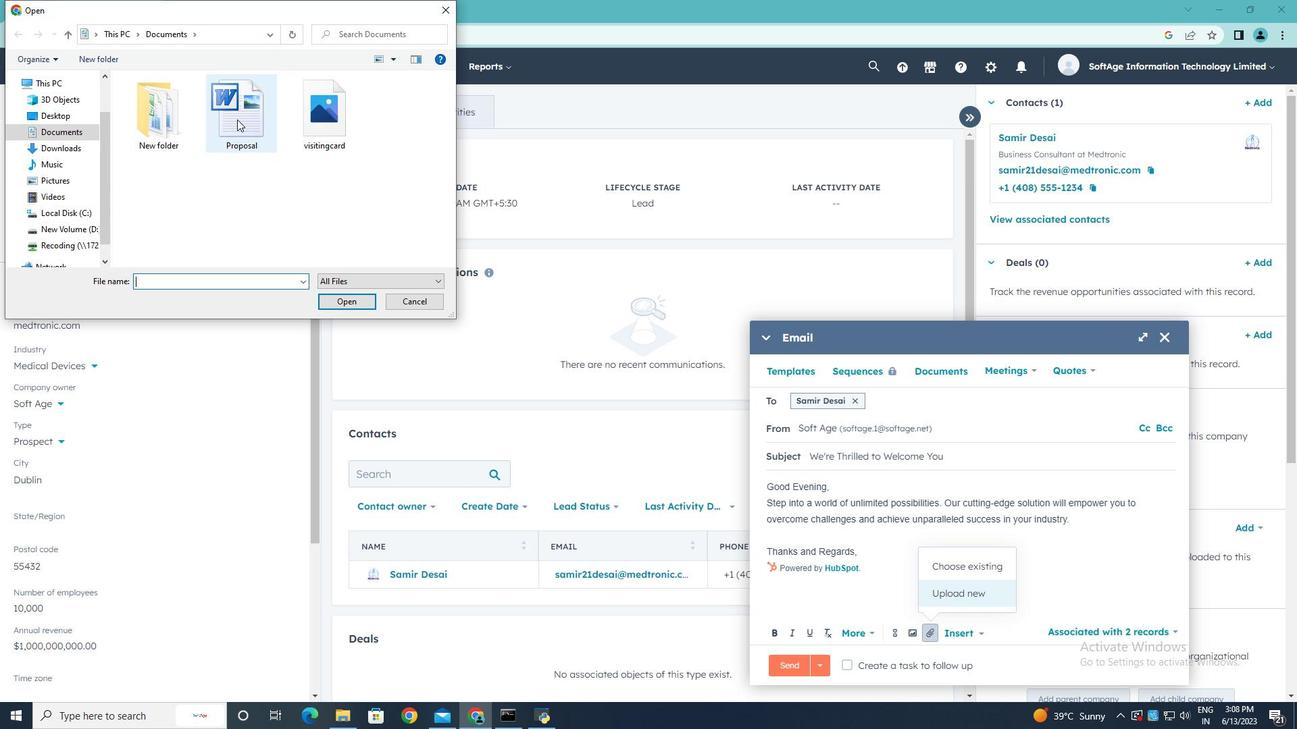 
Action: Mouse moved to (350, 304)
Screenshot: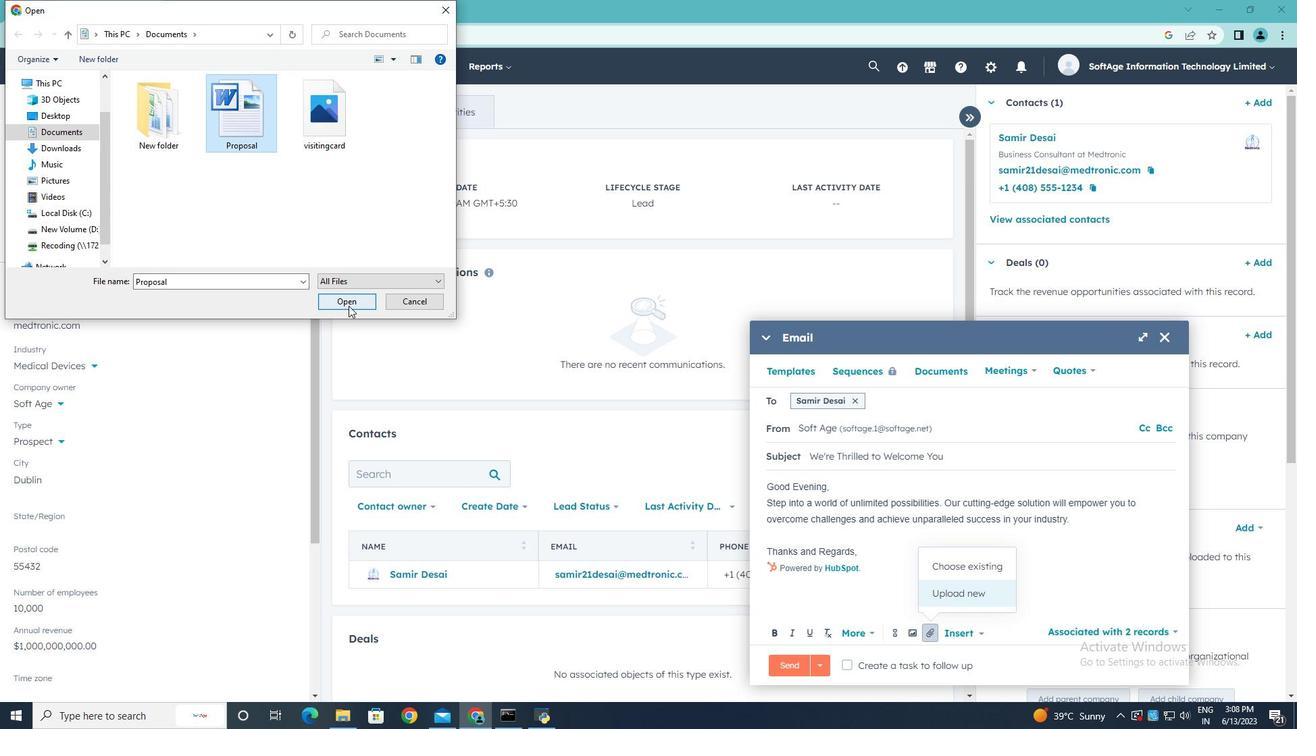 
Action: Mouse pressed left at (350, 304)
Screenshot: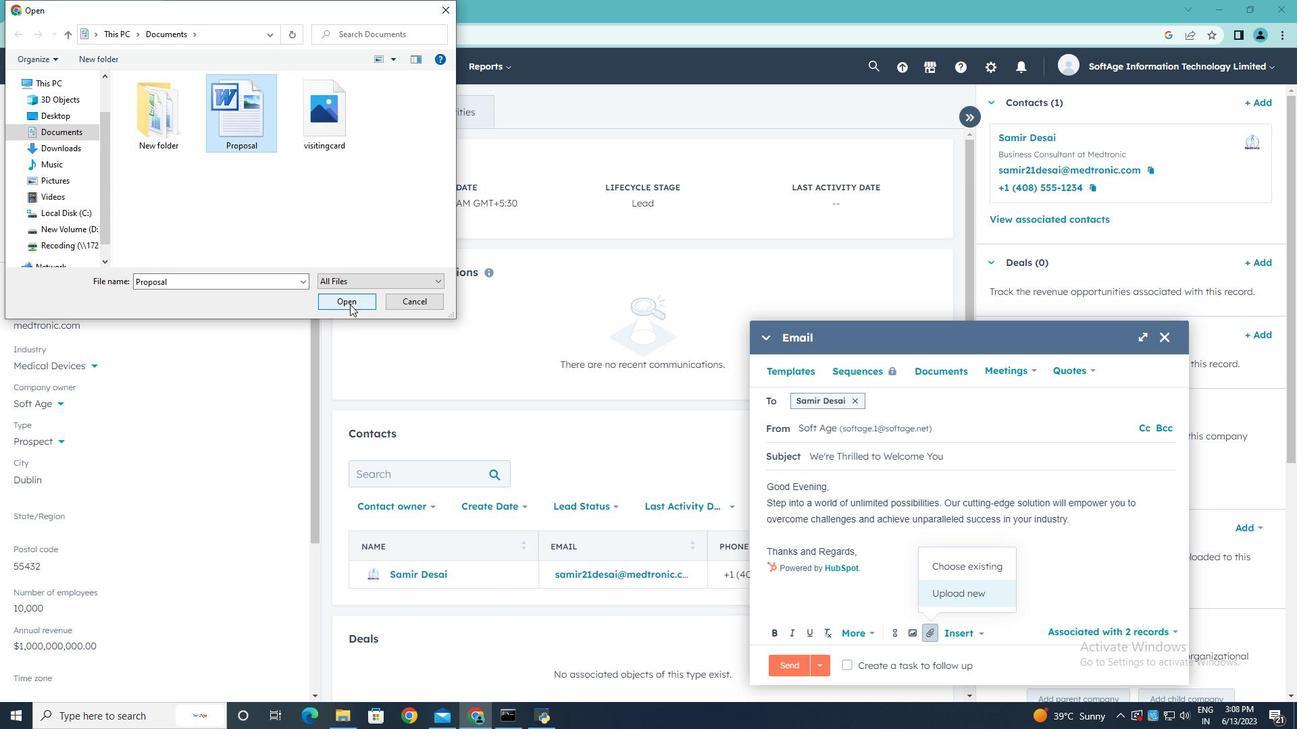 
Action: Mouse moved to (931, 597)
Screenshot: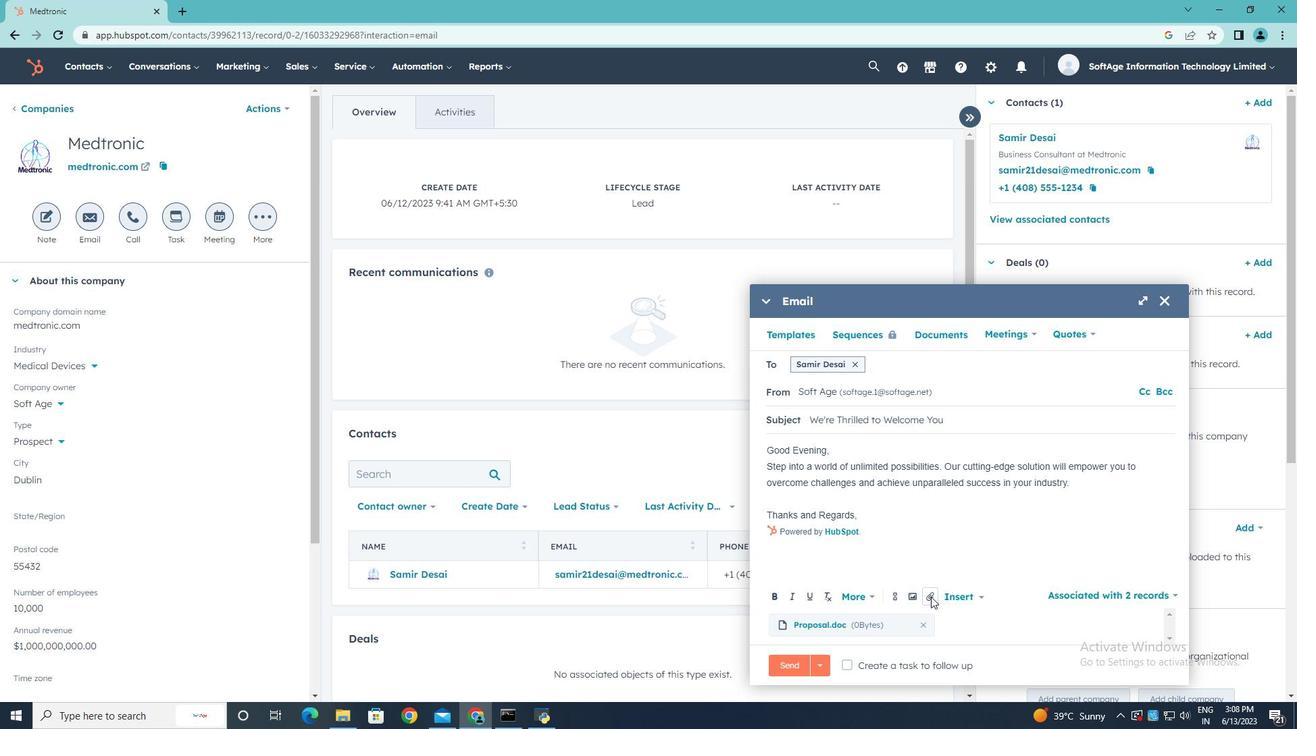 
Action: Mouse pressed left at (931, 597)
Screenshot: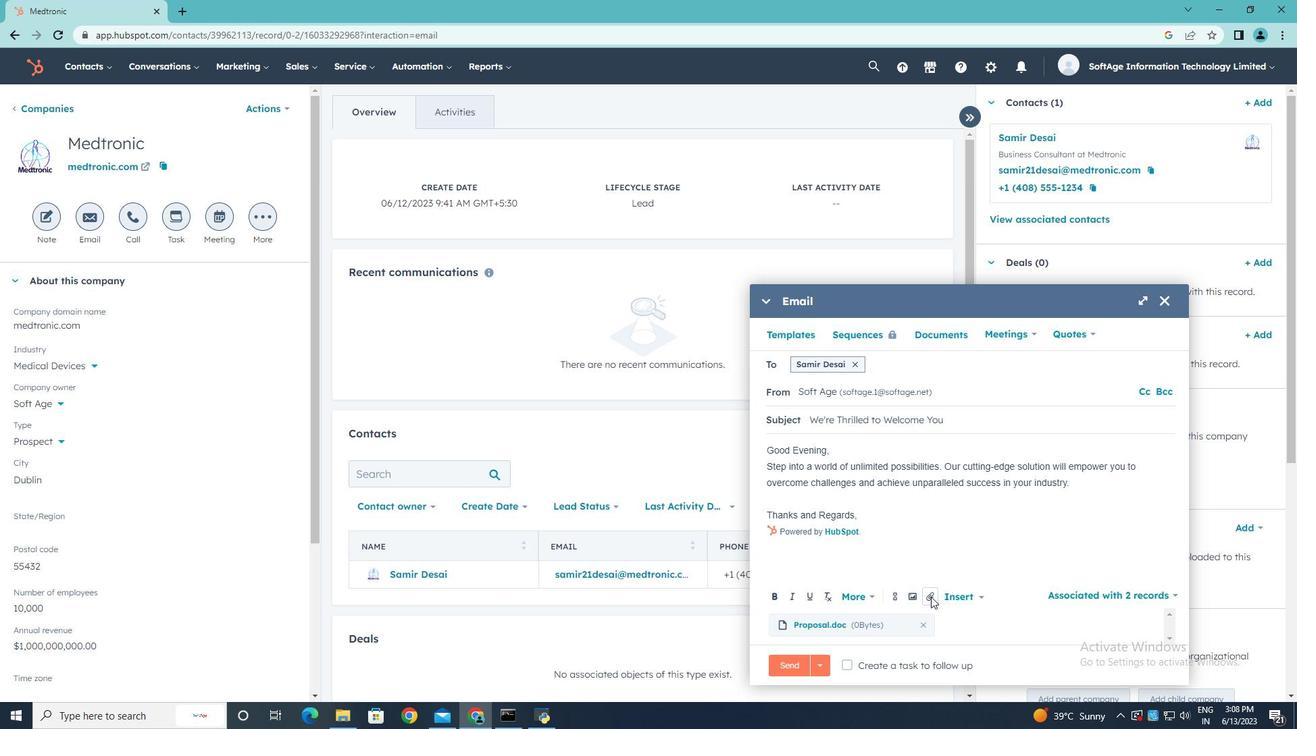 
Action: Mouse moved to (945, 556)
Screenshot: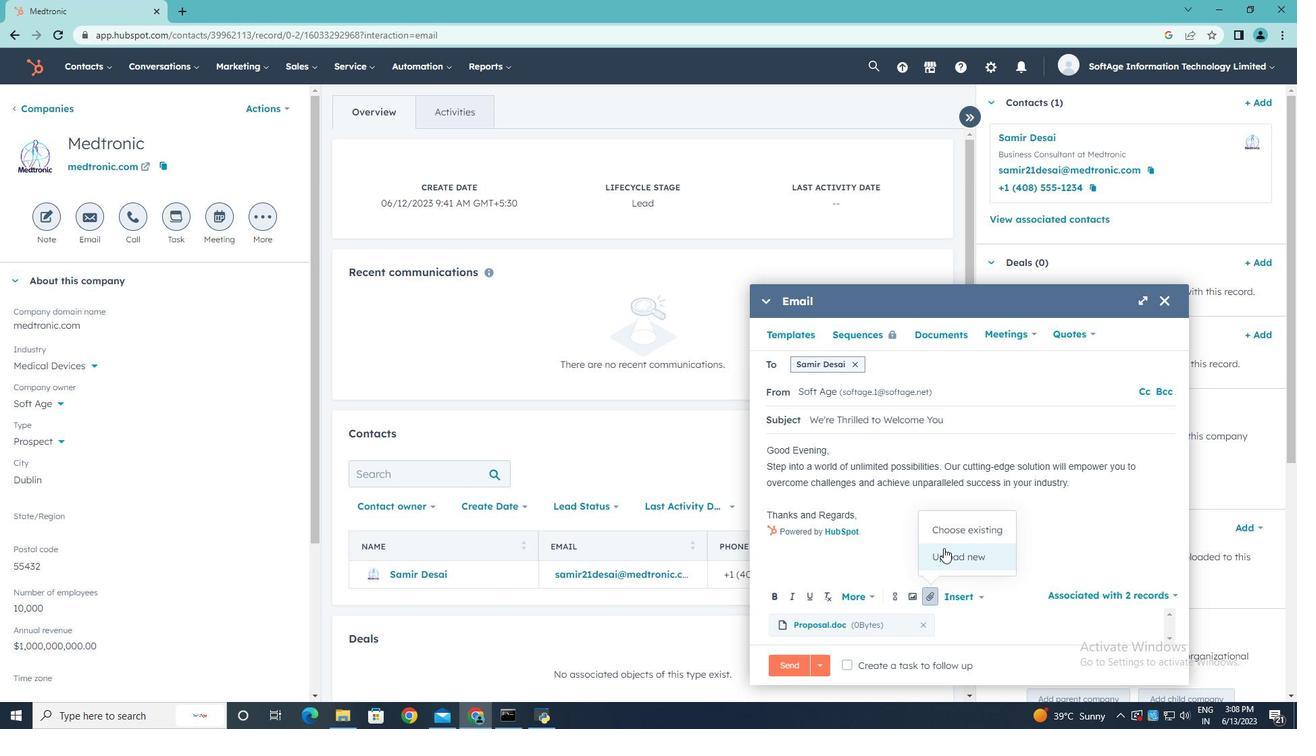 
Action: Mouse pressed left at (945, 556)
Screenshot: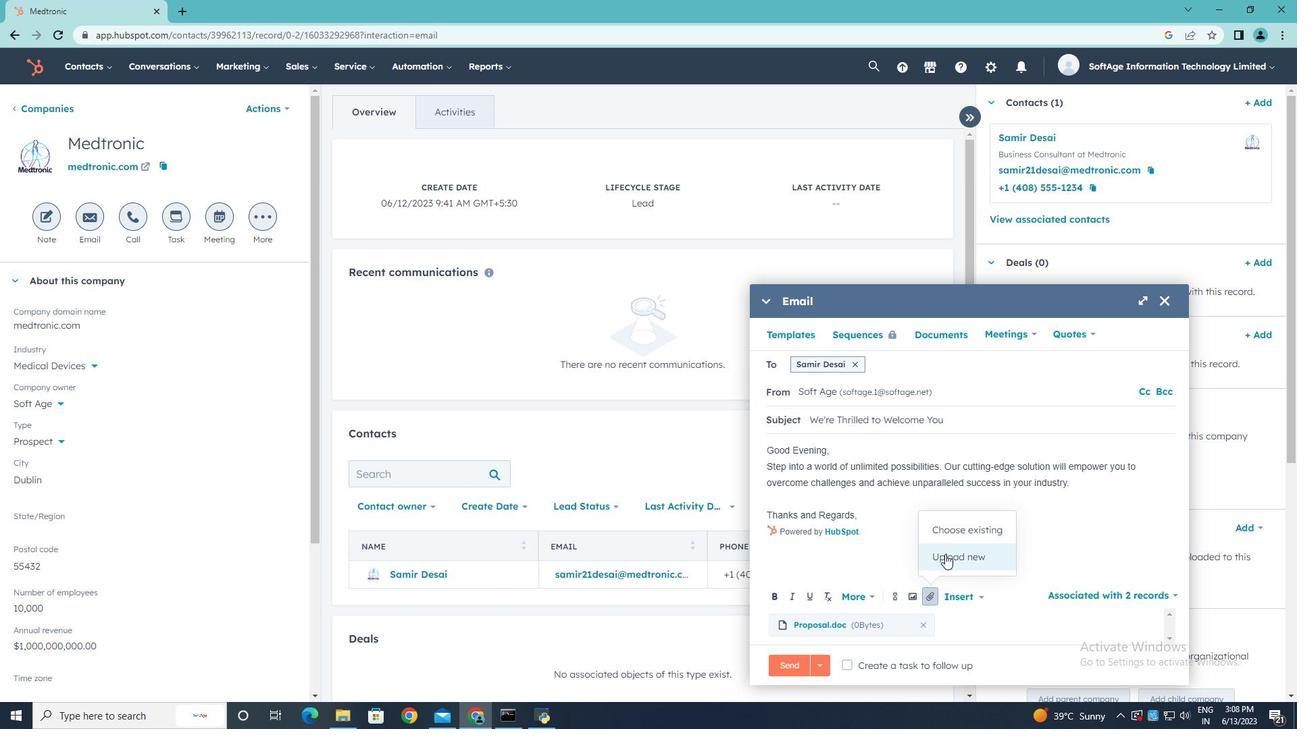 
Action: Mouse moved to (335, 136)
Screenshot: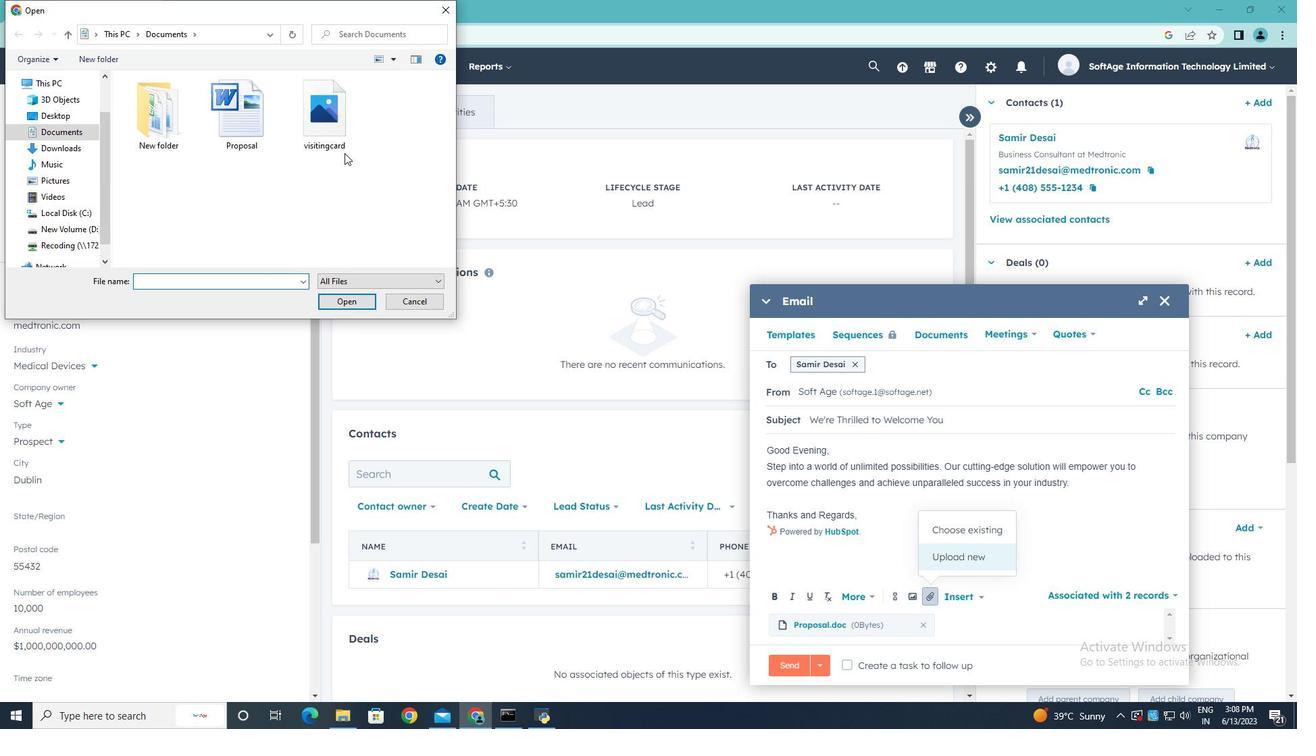 
Action: Mouse pressed left at (335, 136)
Screenshot: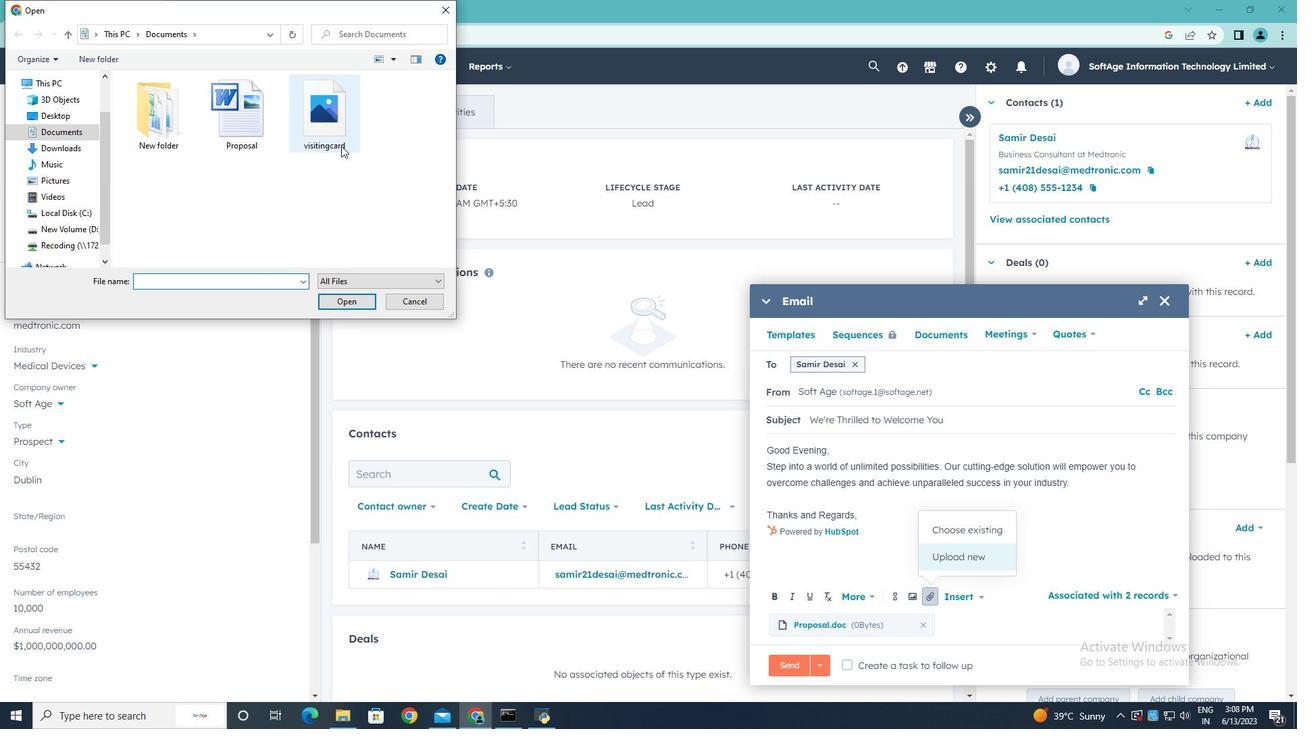 
Action: Mouse moved to (363, 309)
Screenshot: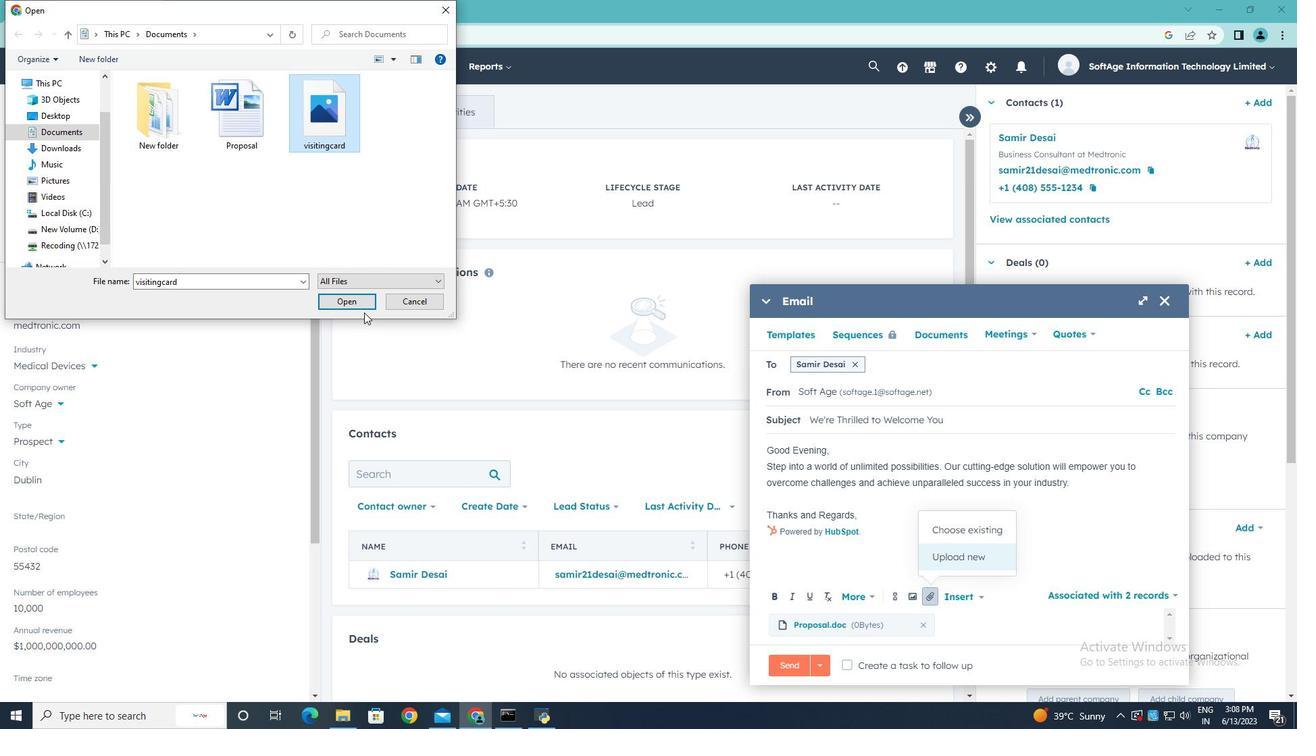 
Action: Mouse pressed left at (363, 309)
Screenshot: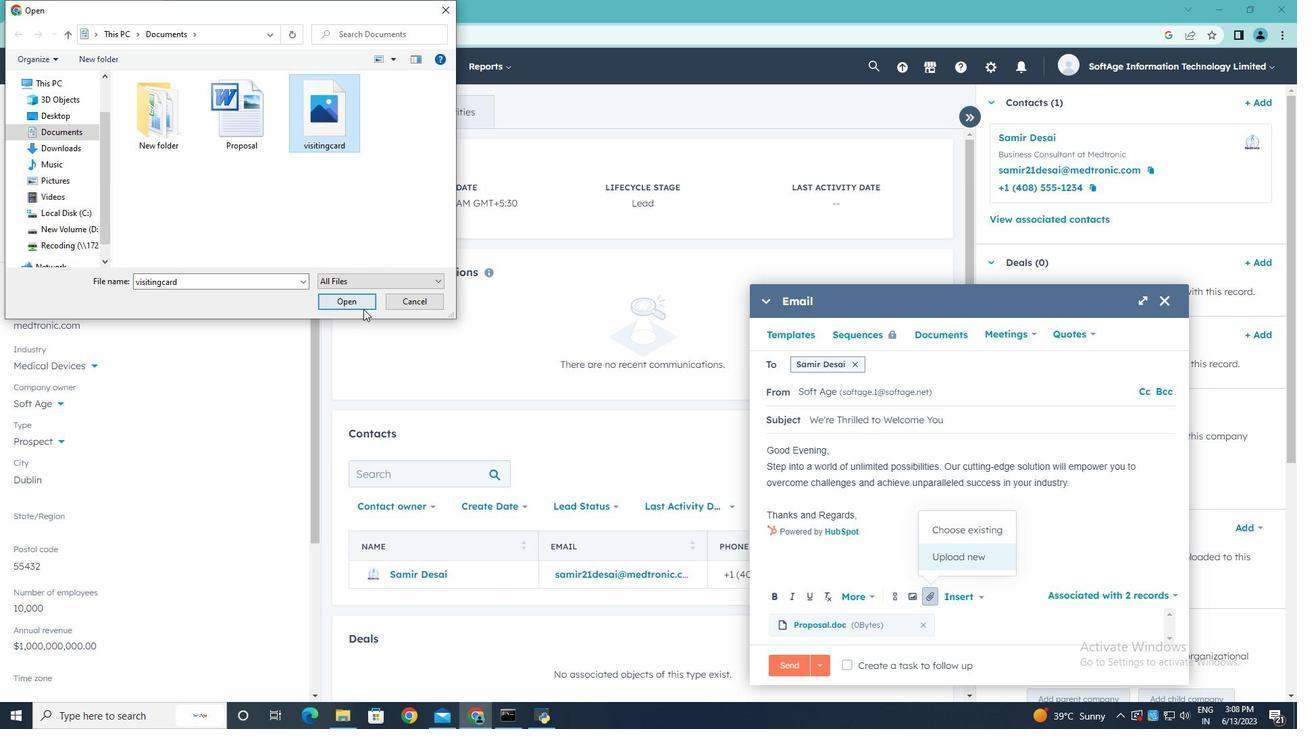 
Action: Mouse moved to (861, 516)
Screenshot: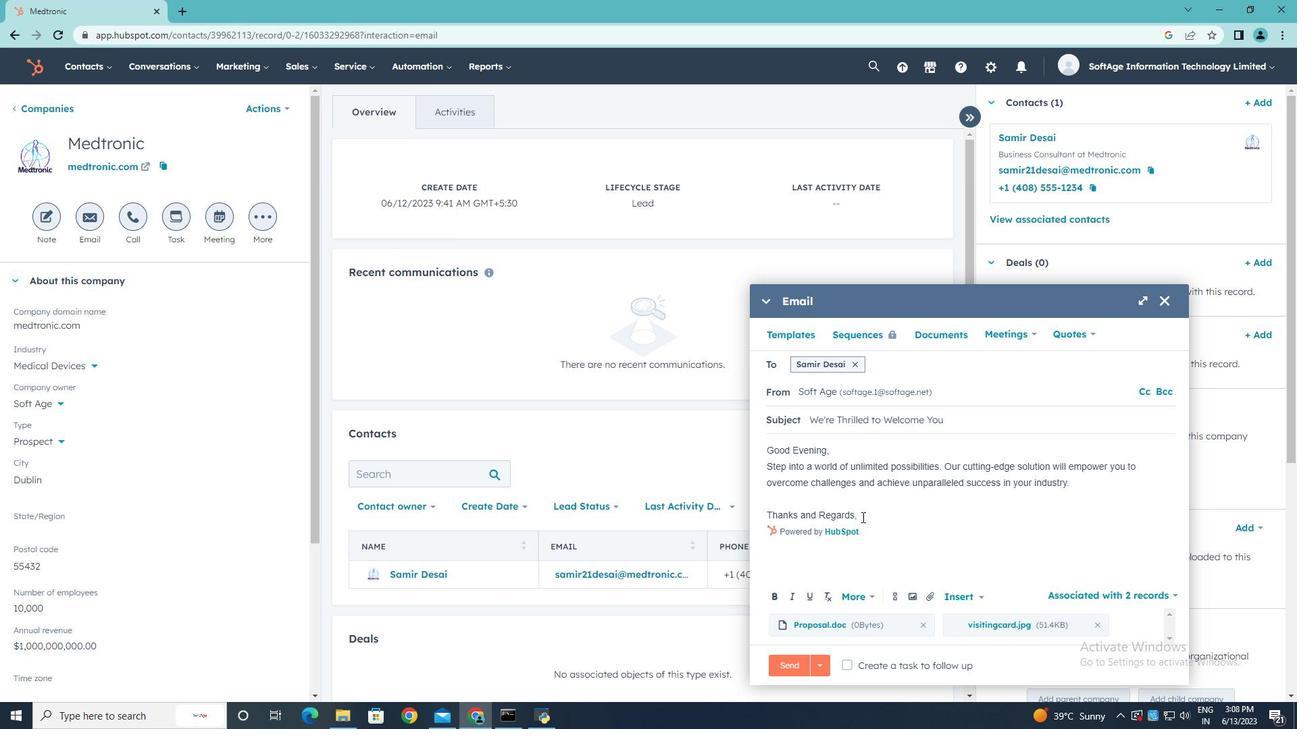 
Action: Mouse pressed left at (861, 516)
Screenshot: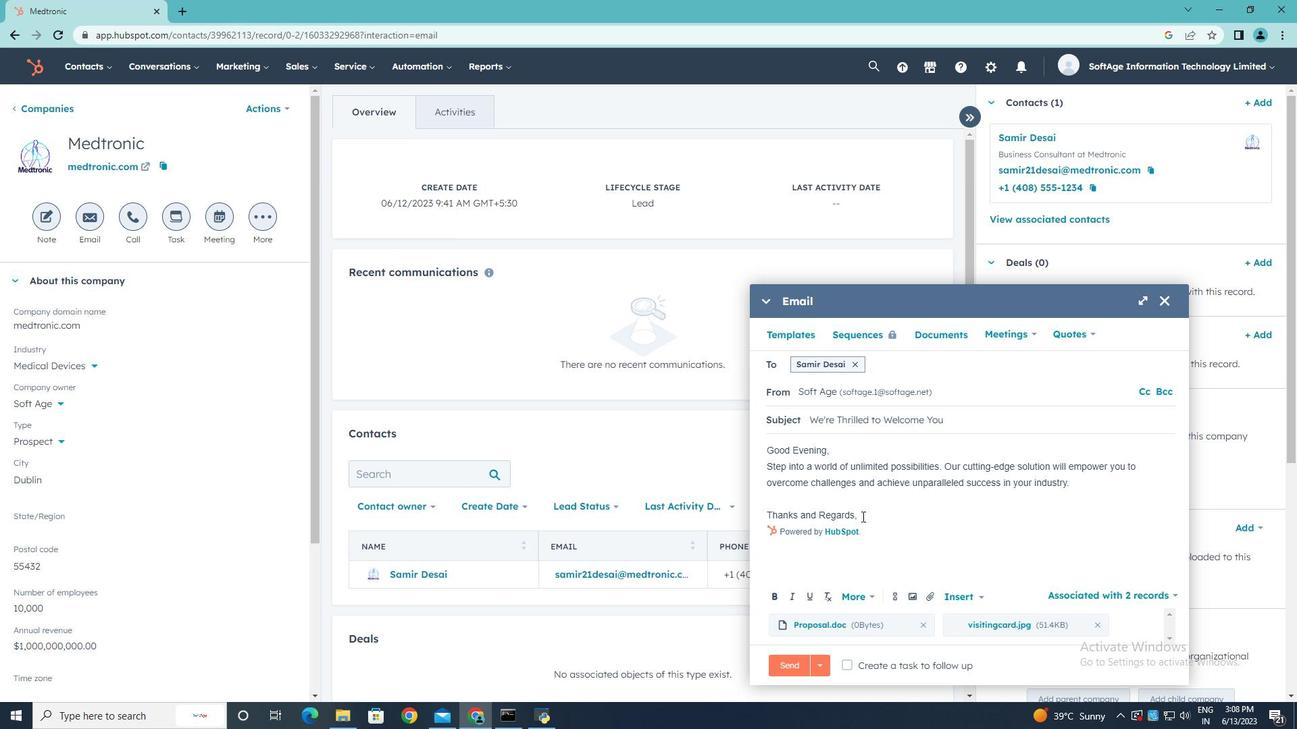 
Action: Key pressed <Key.enter>
Screenshot: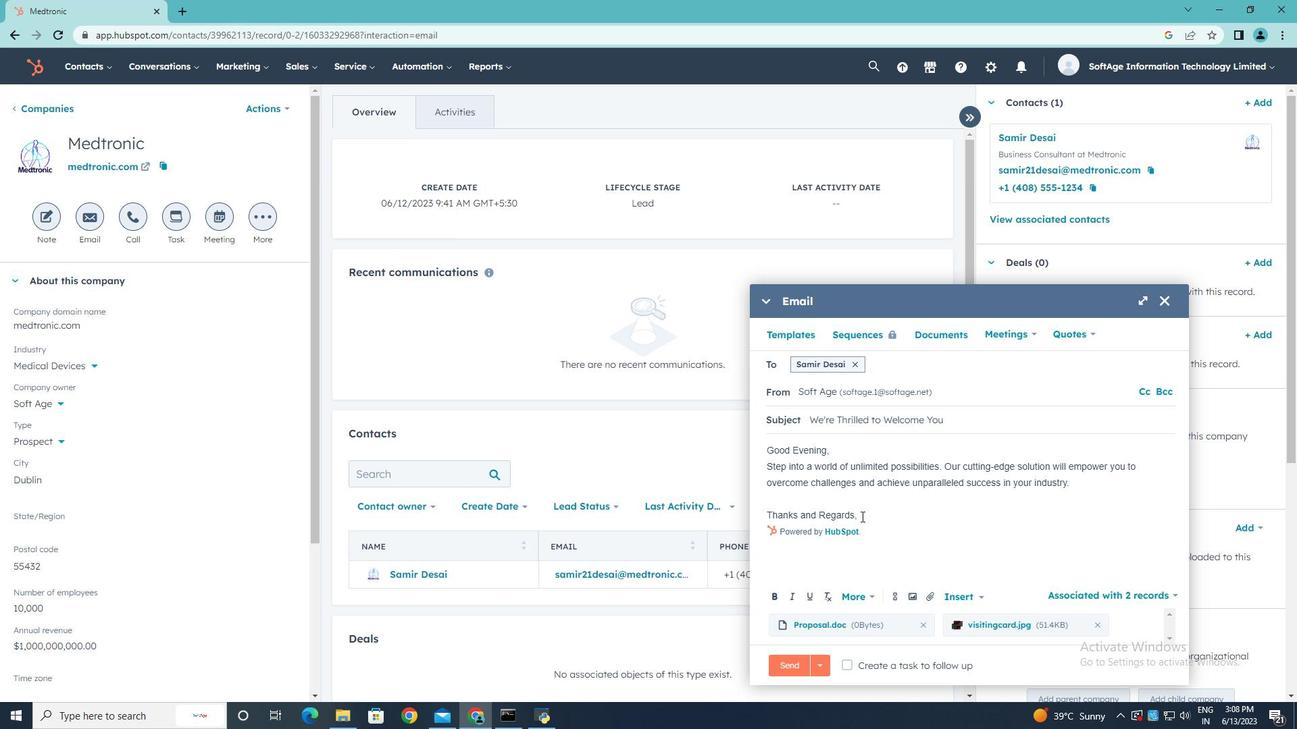 
Action: Mouse moved to (895, 595)
Screenshot: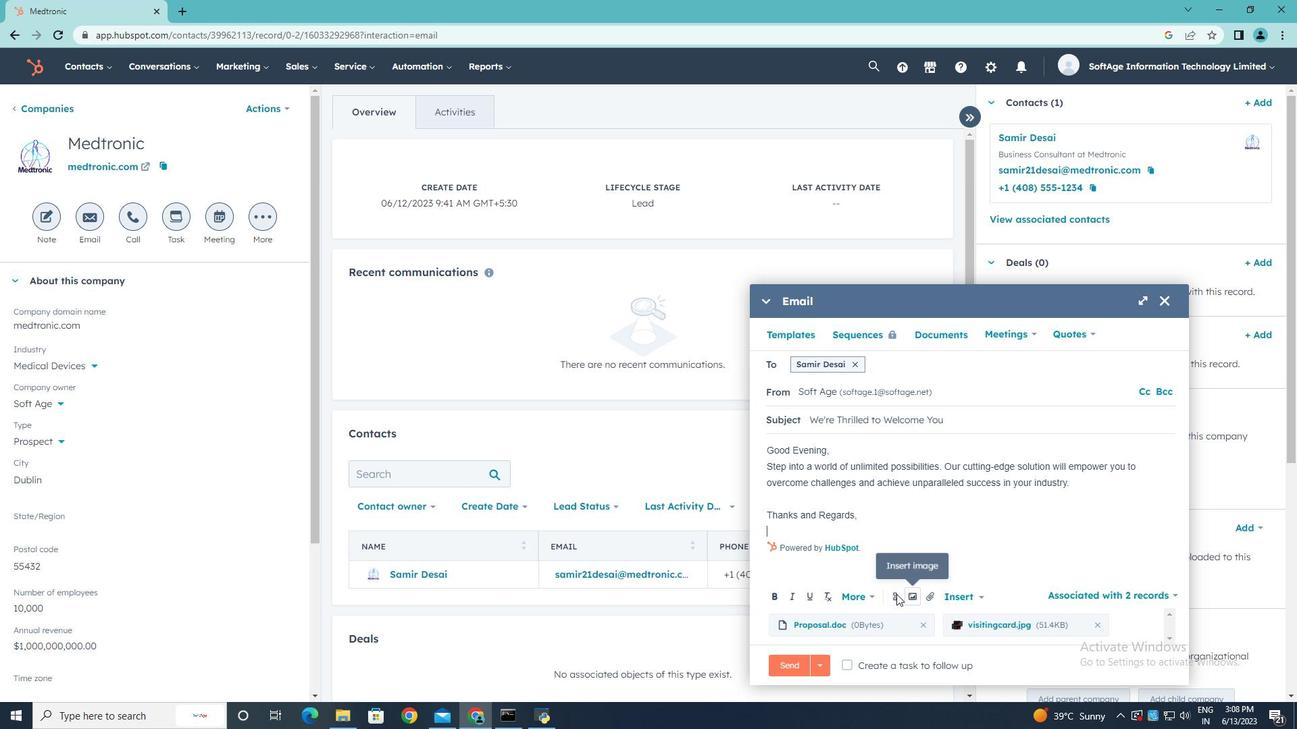 
Action: Mouse pressed left at (895, 595)
Screenshot: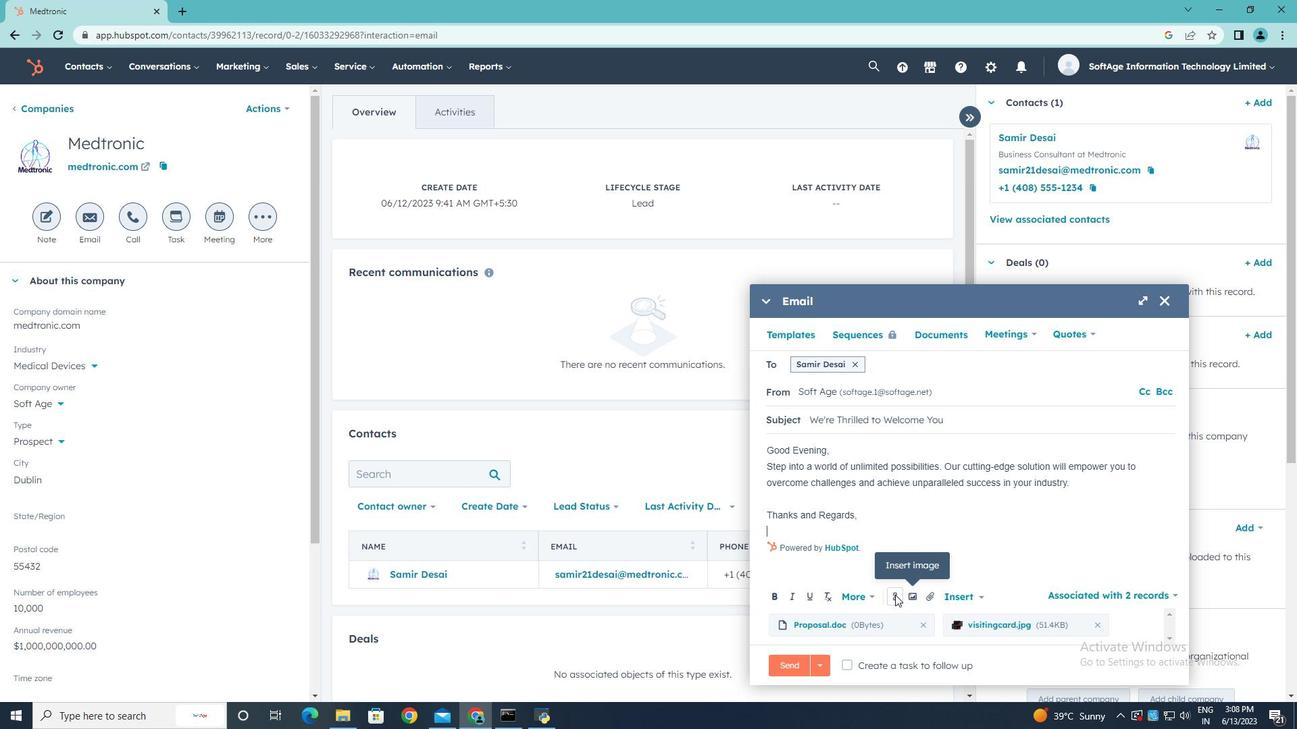 
Action: Mouse moved to (927, 447)
Screenshot: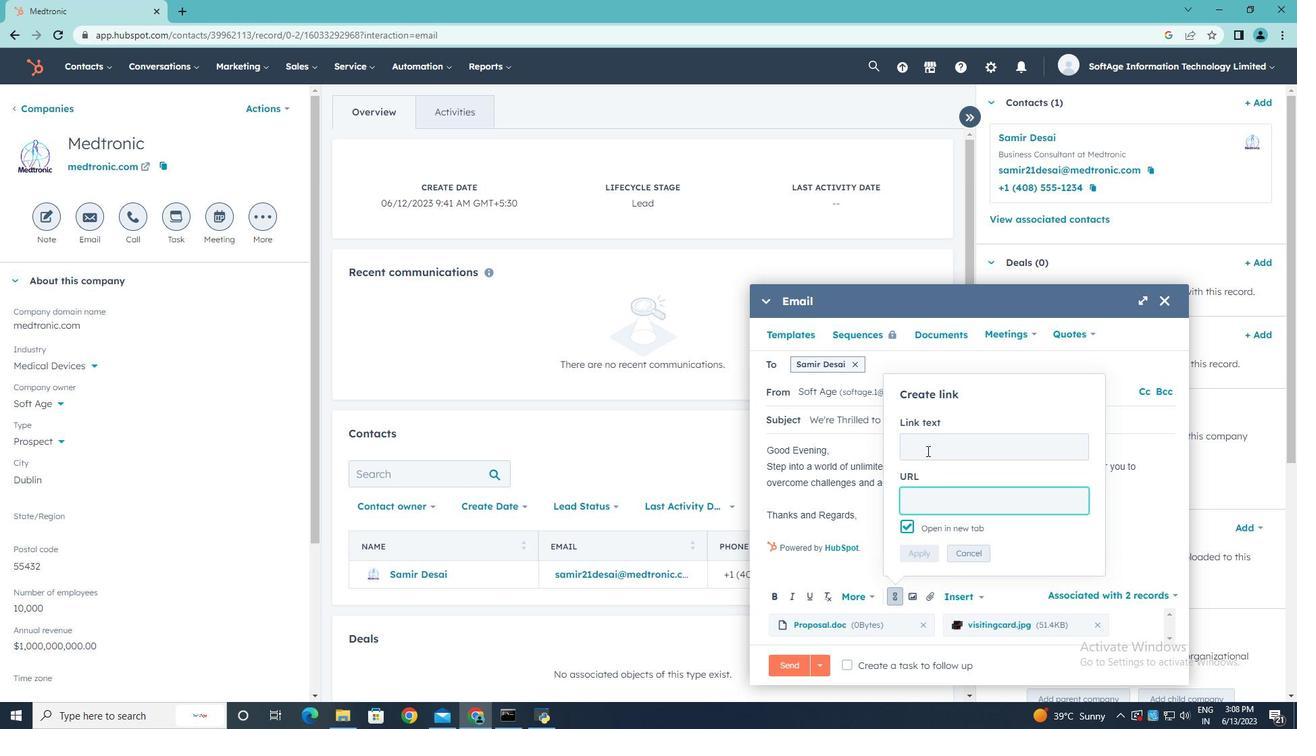 
Action: Mouse pressed left at (927, 447)
Screenshot: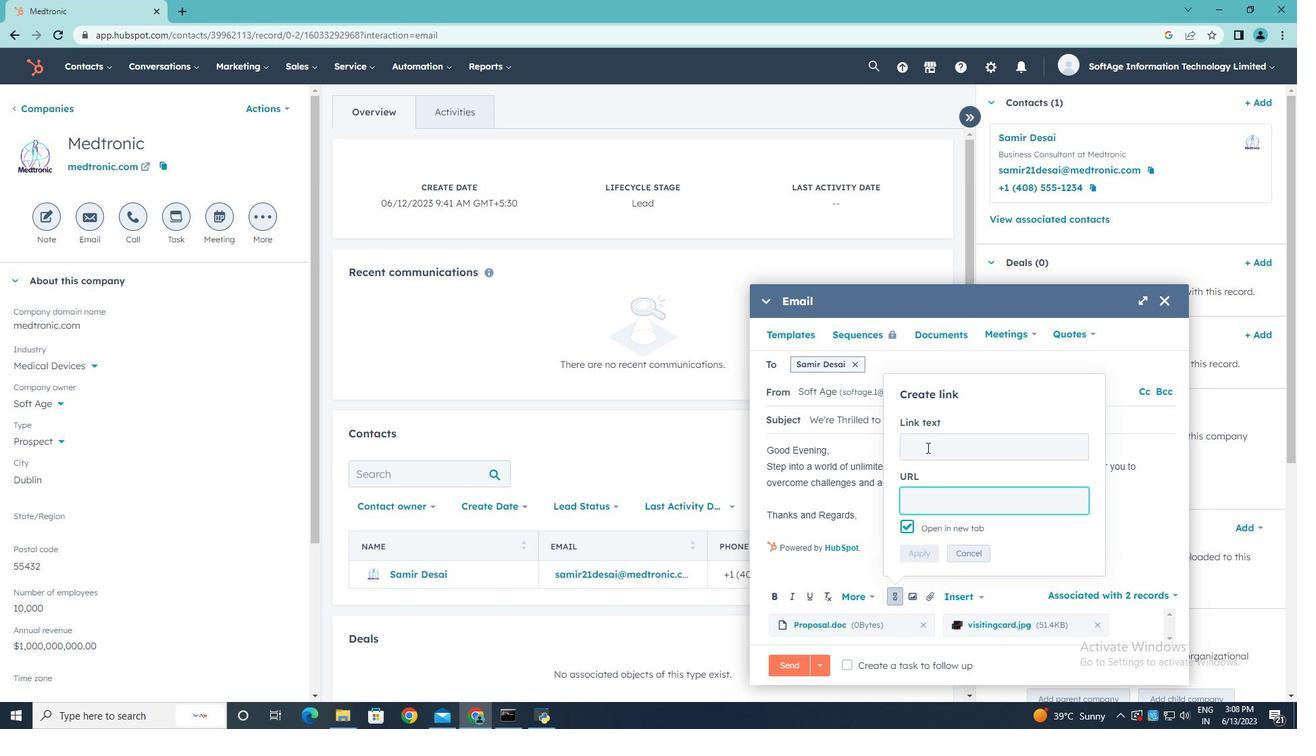 
Action: Key pressed <Key.shift><Key.shift><Key.shift><Key.shift><Key.shift><Key.shift><Key.shift><Key.shift>Reddit
Screenshot: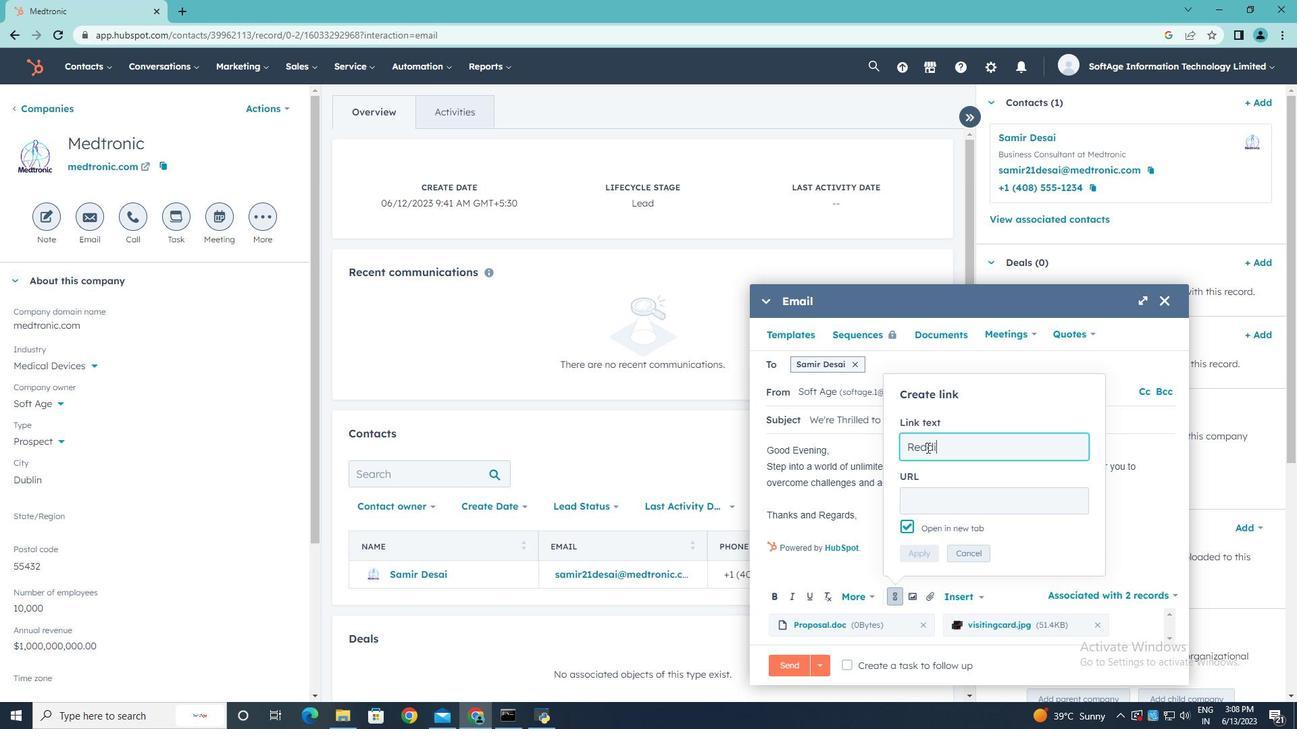 
Action: Mouse moved to (932, 499)
Screenshot: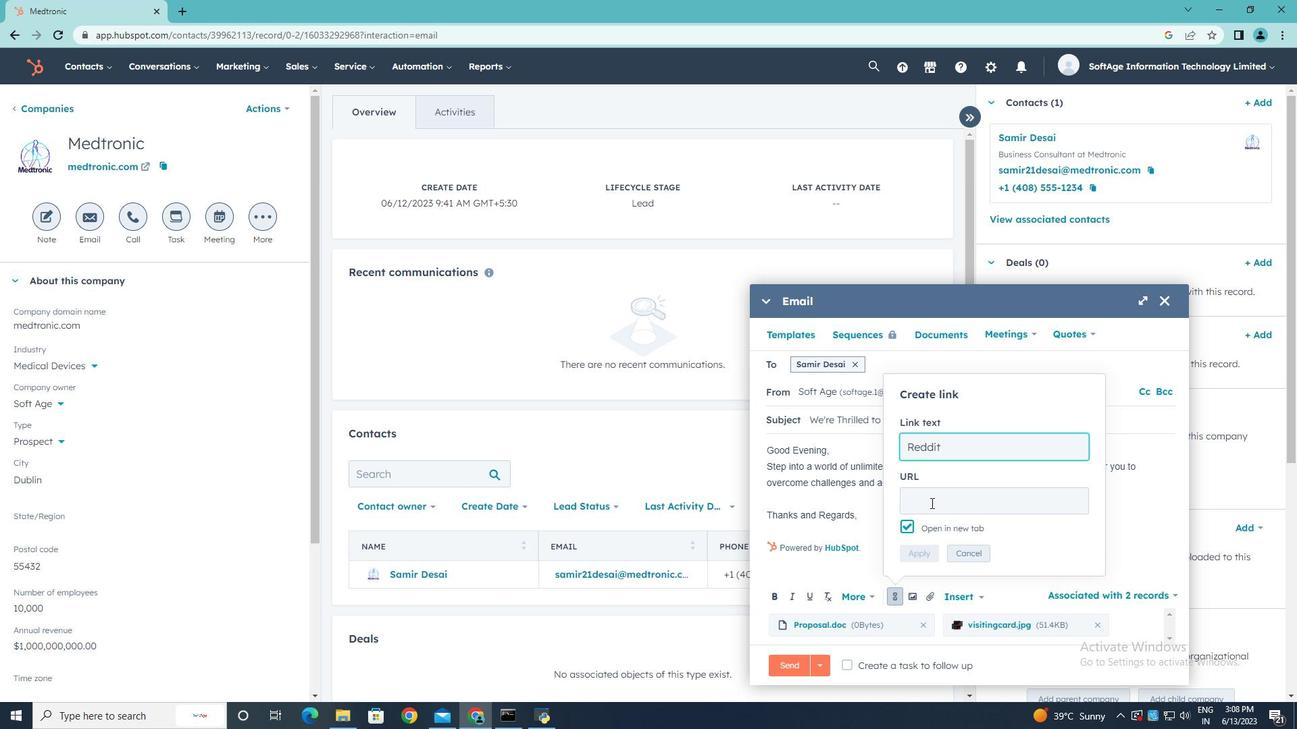 
Action: Mouse pressed left at (932, 499)
Screenshot: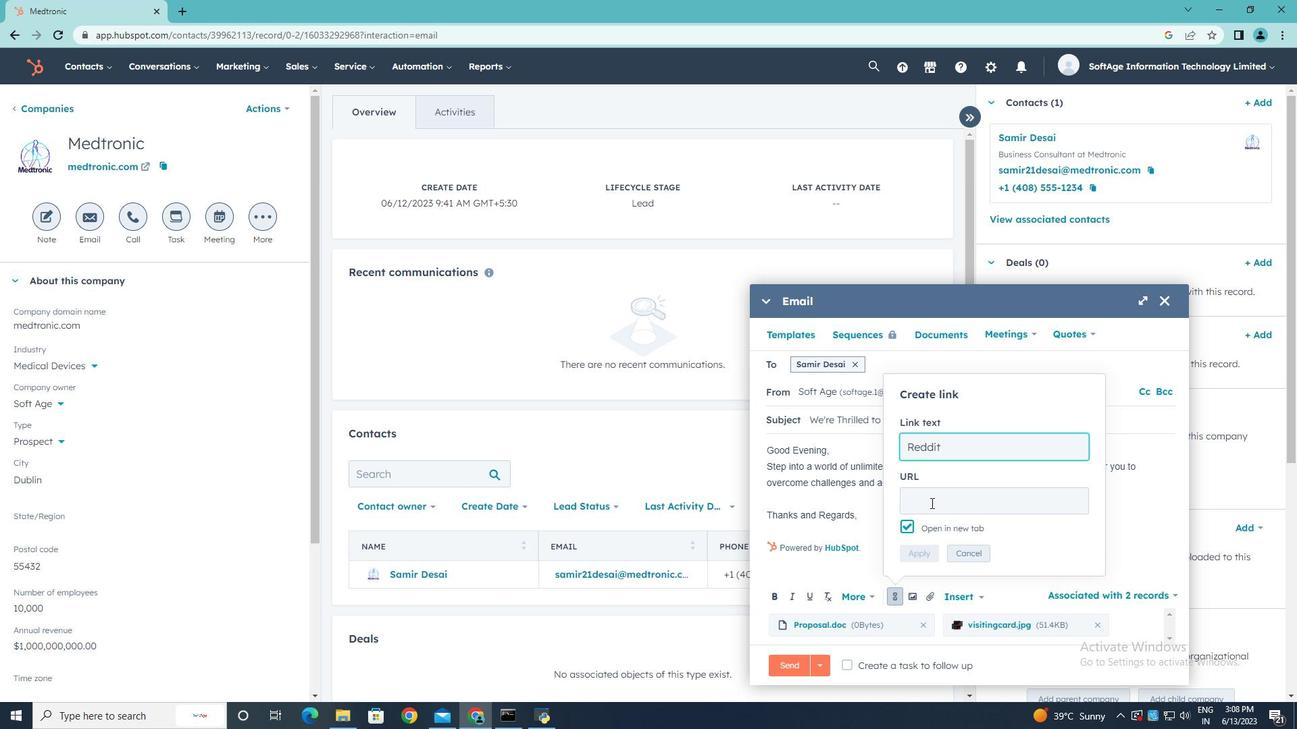 
Action: Key pressed www.reddit.com
Screenshot: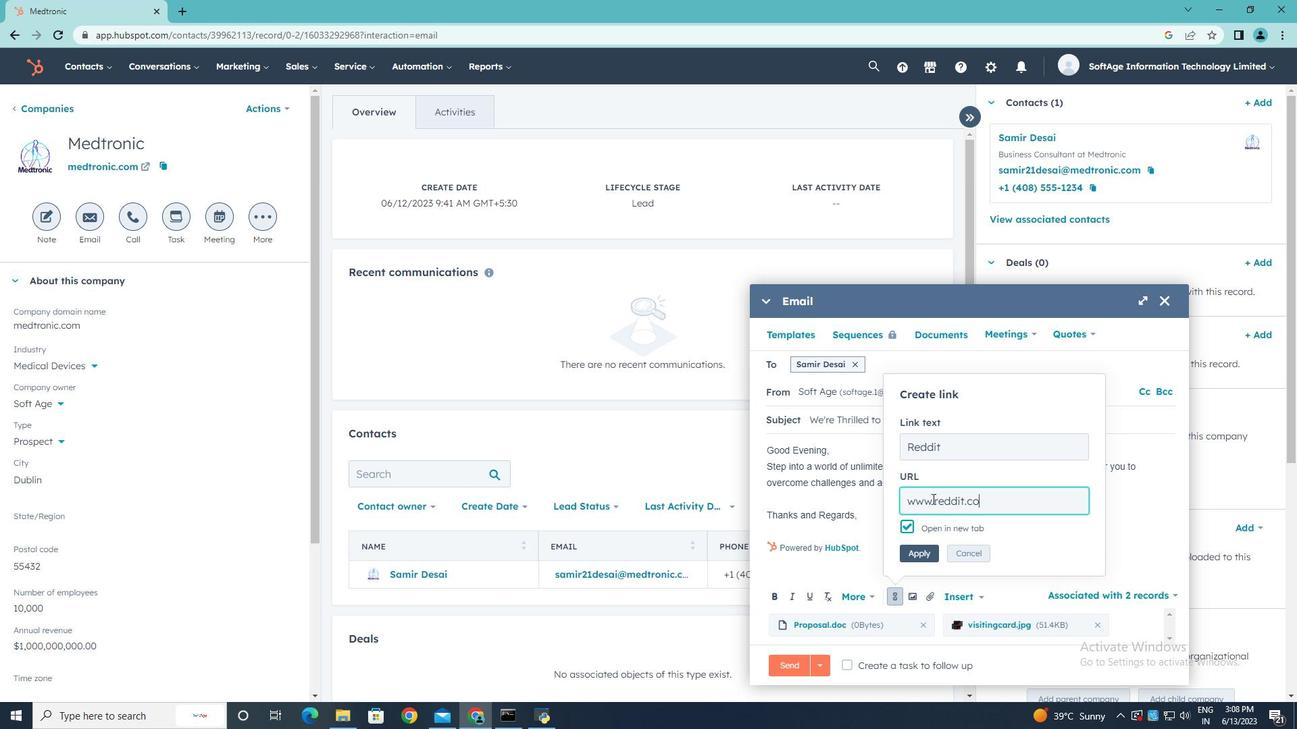 
Action: Mouse moved to (923, 552)
Screenshot: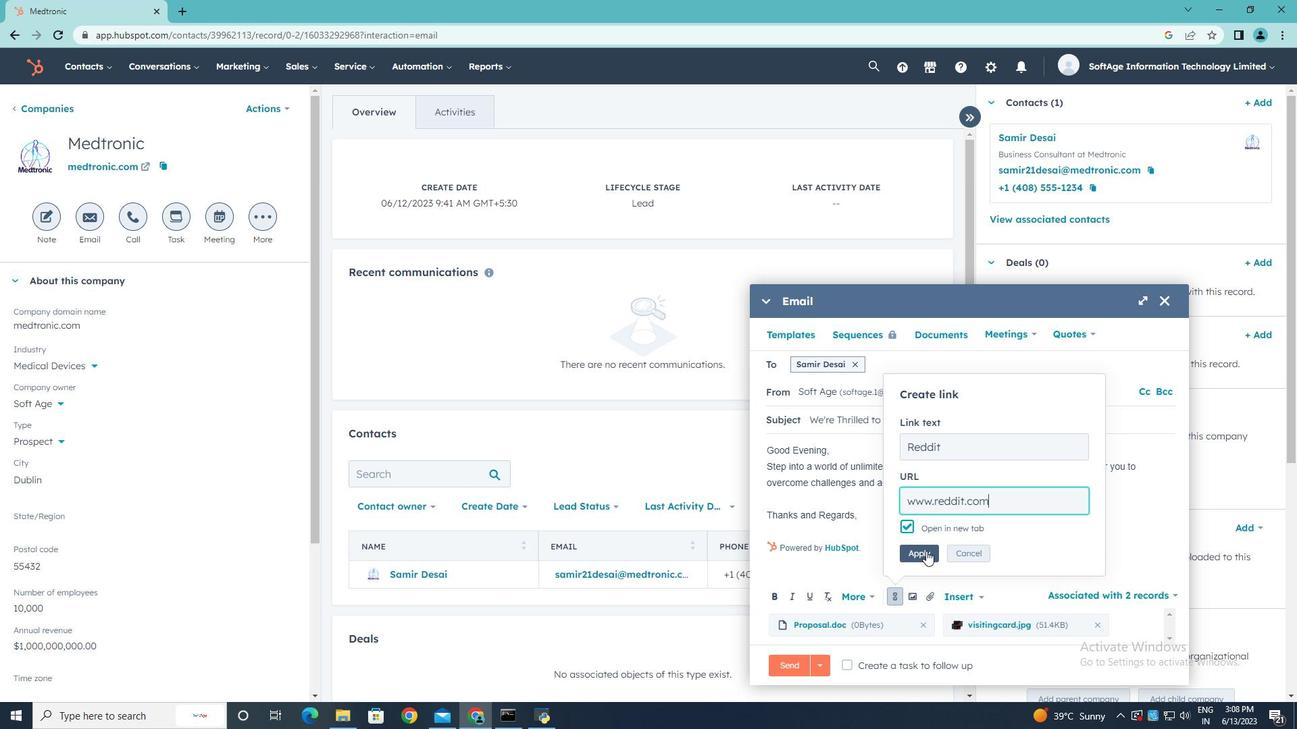 
Action: Mouse pressed left at (923, 552)
Screenshot: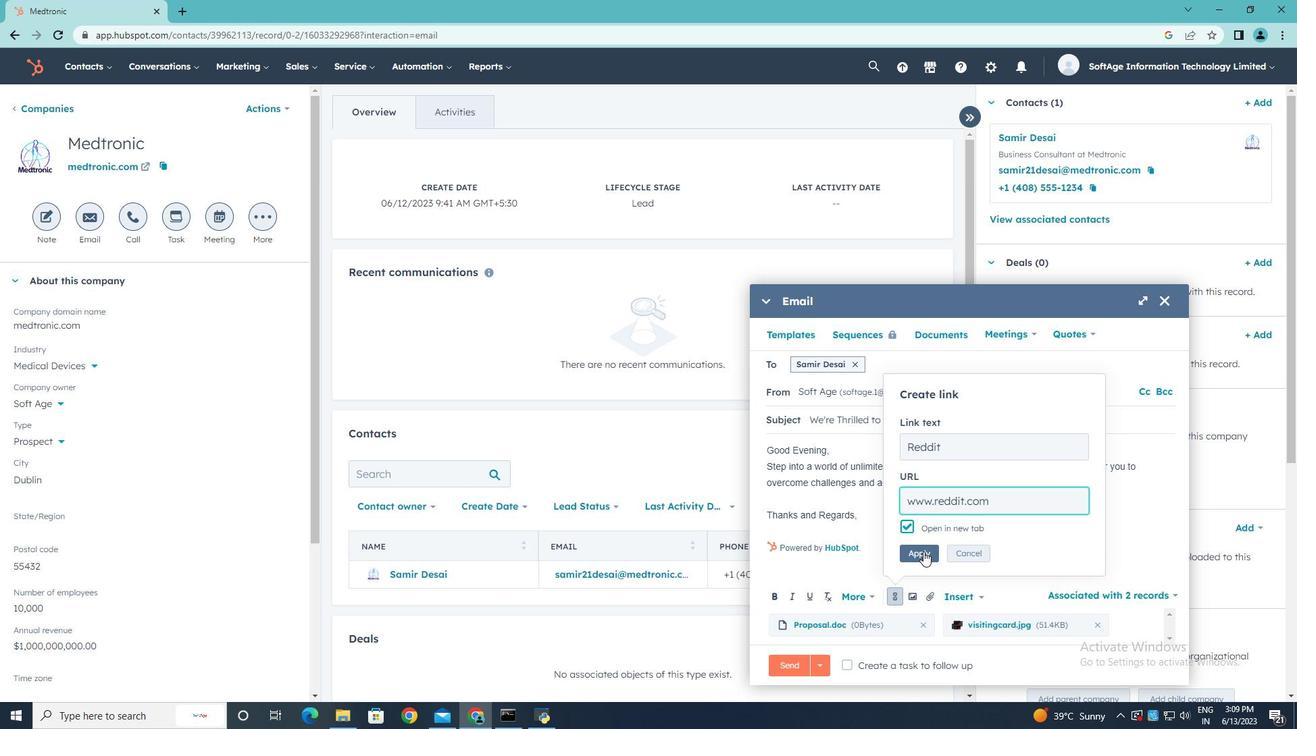 
Action: Mouse scrolled (923, 551) with delta (0, 0)
Screenshot: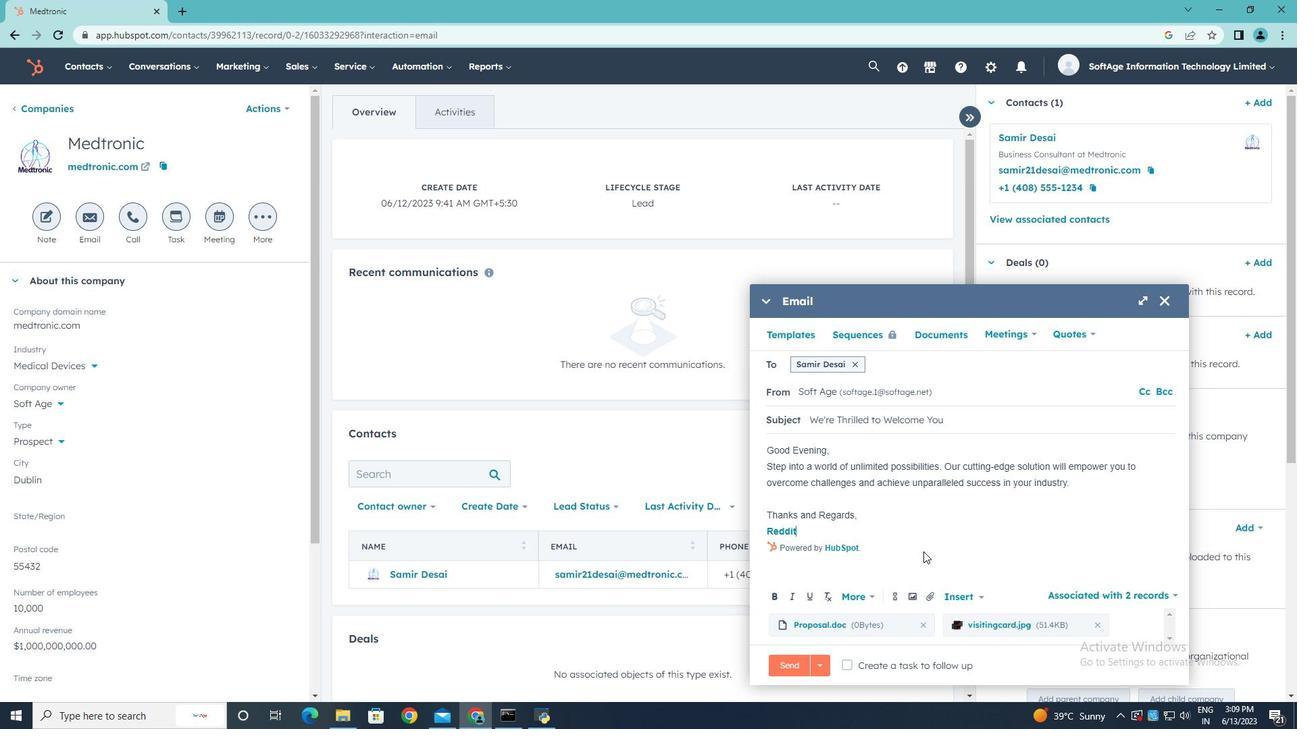 
Action: Mouse moved to (847, 667)
Screenshot: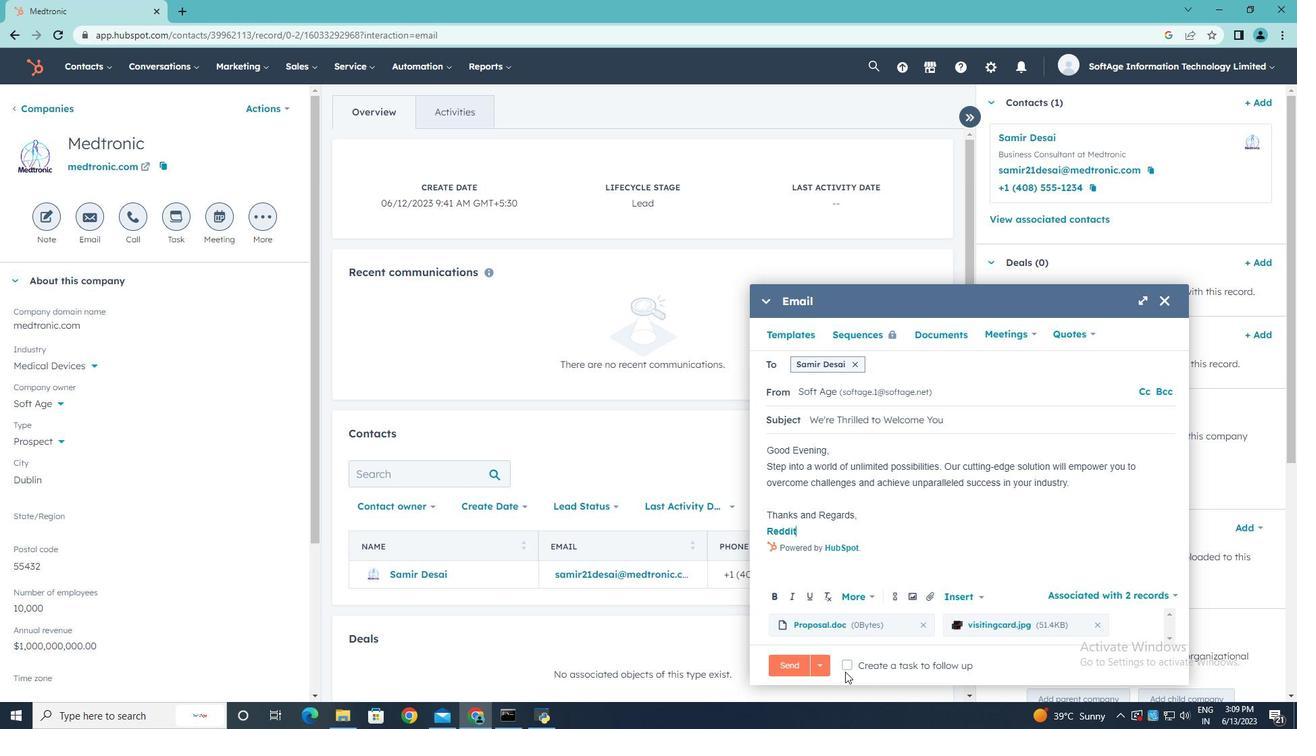 
Action: Mouse pressed left at (847, 667)
Screenshot: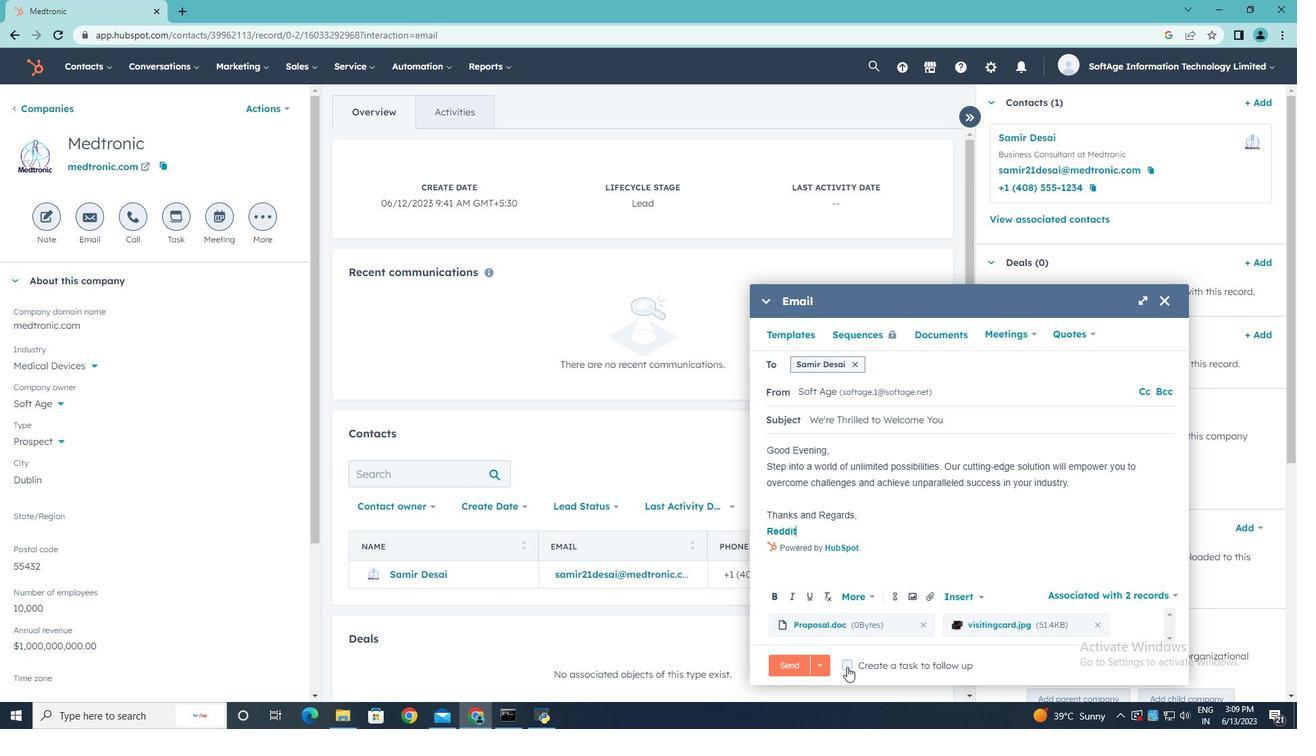 
Action: Mouse moved to (1108, 666)
Screenshot: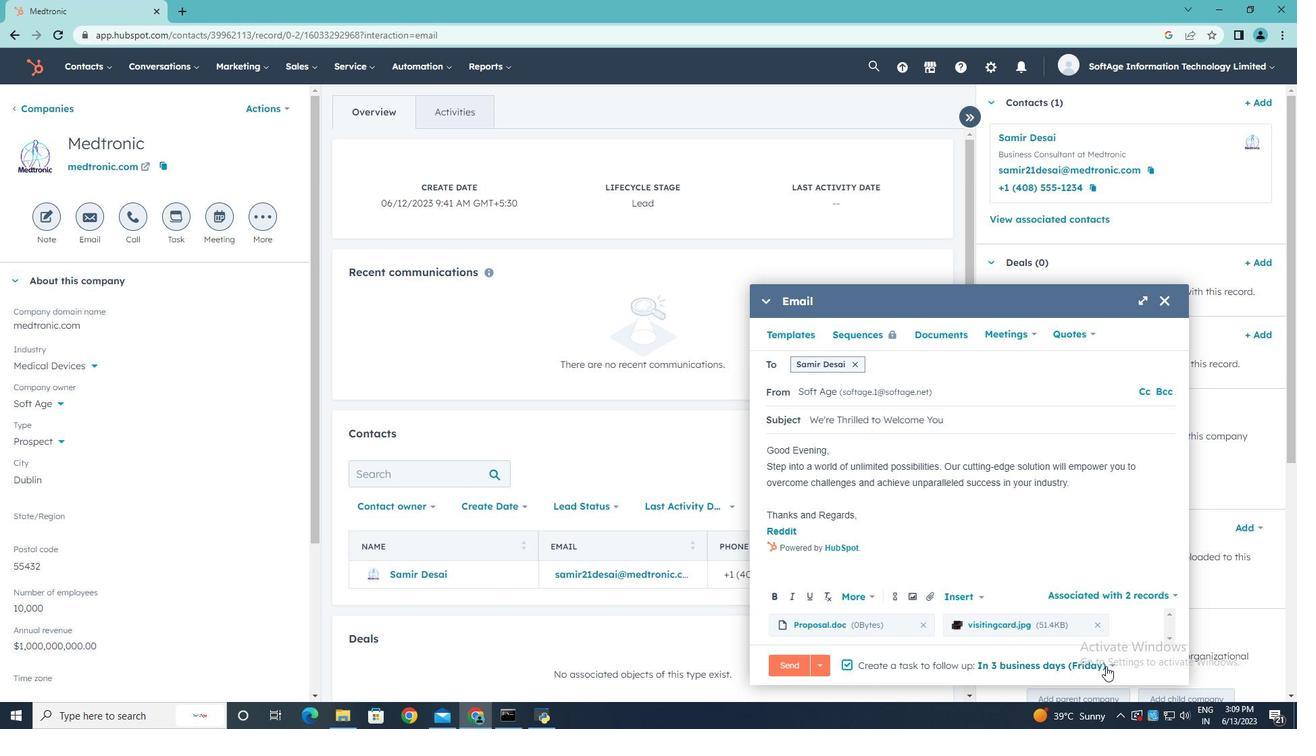 
Action: Mouse pressed left at (1108, 666)
Screenshot: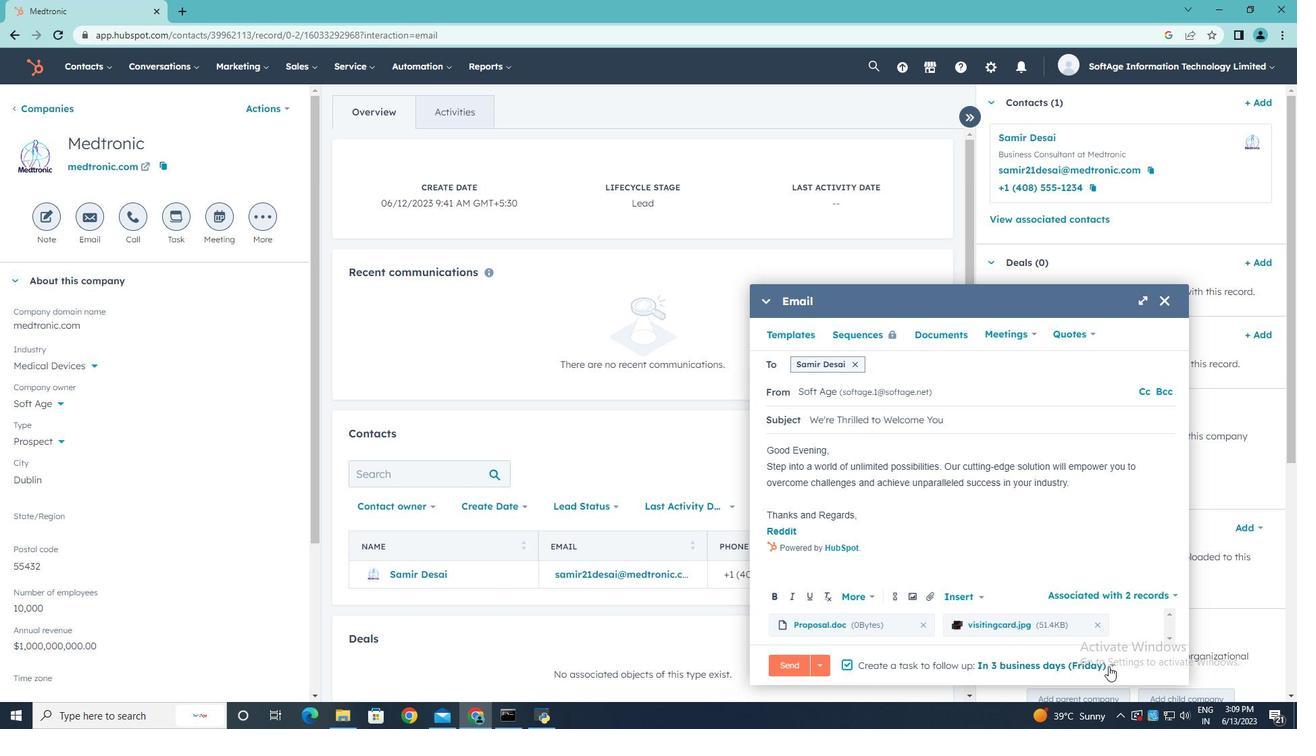 
Action: Mouse moved to (1093, 617)
Screenshot: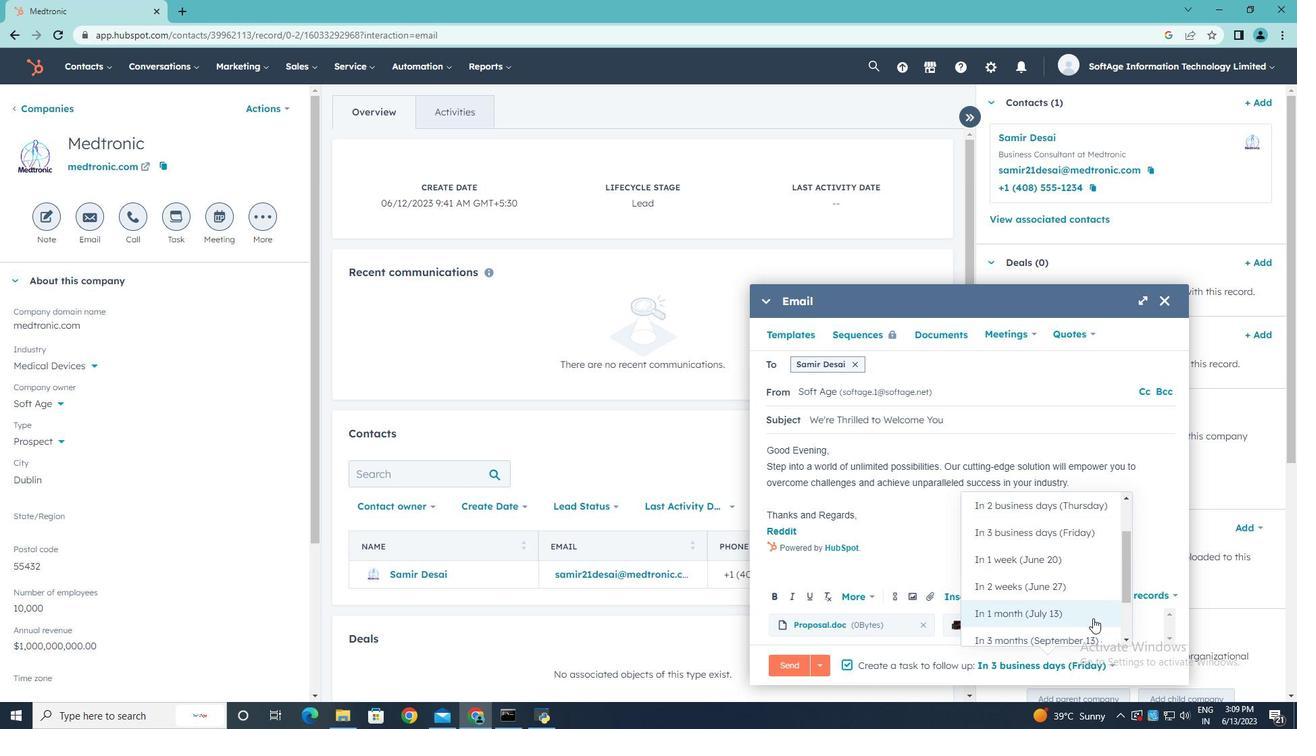 
Action: Mouse scrolled (1093, 618) with delta (0, 0)
Screenshot: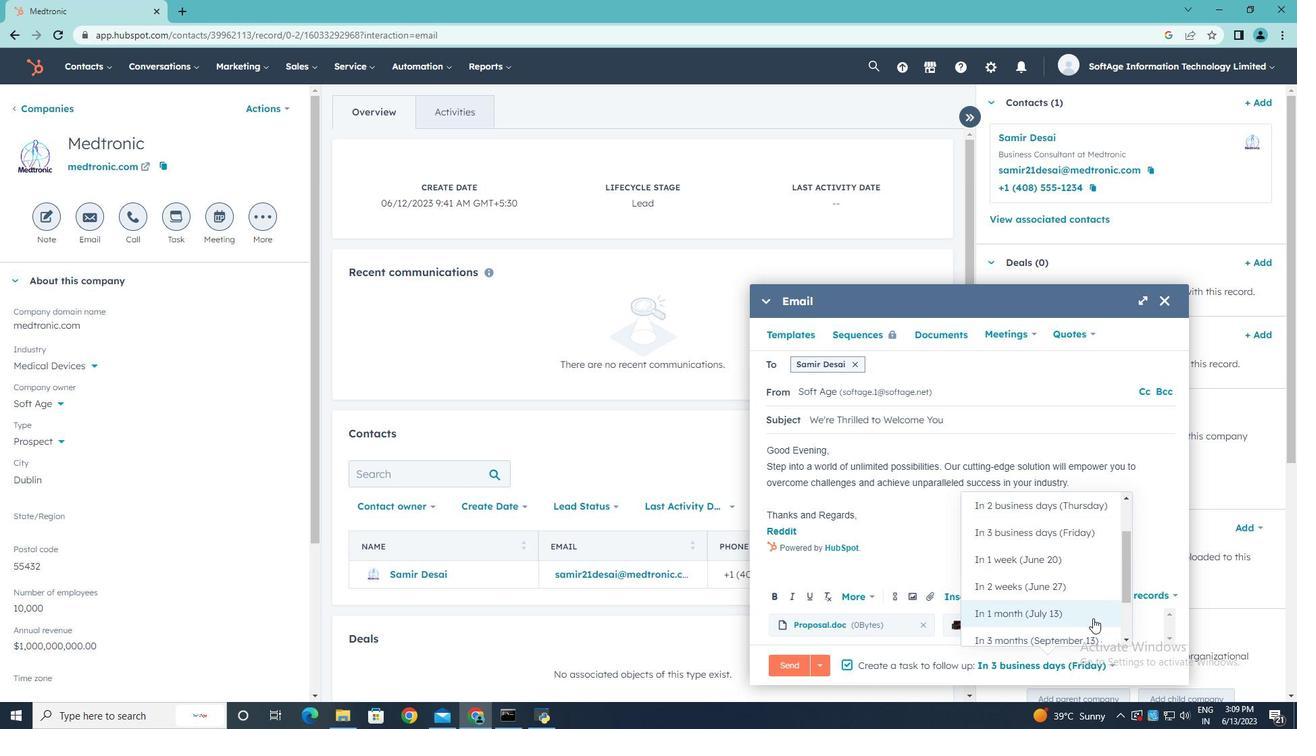 
Action: Mouse scrolled (1093, 618) with delta (0, 0)
Screenshot: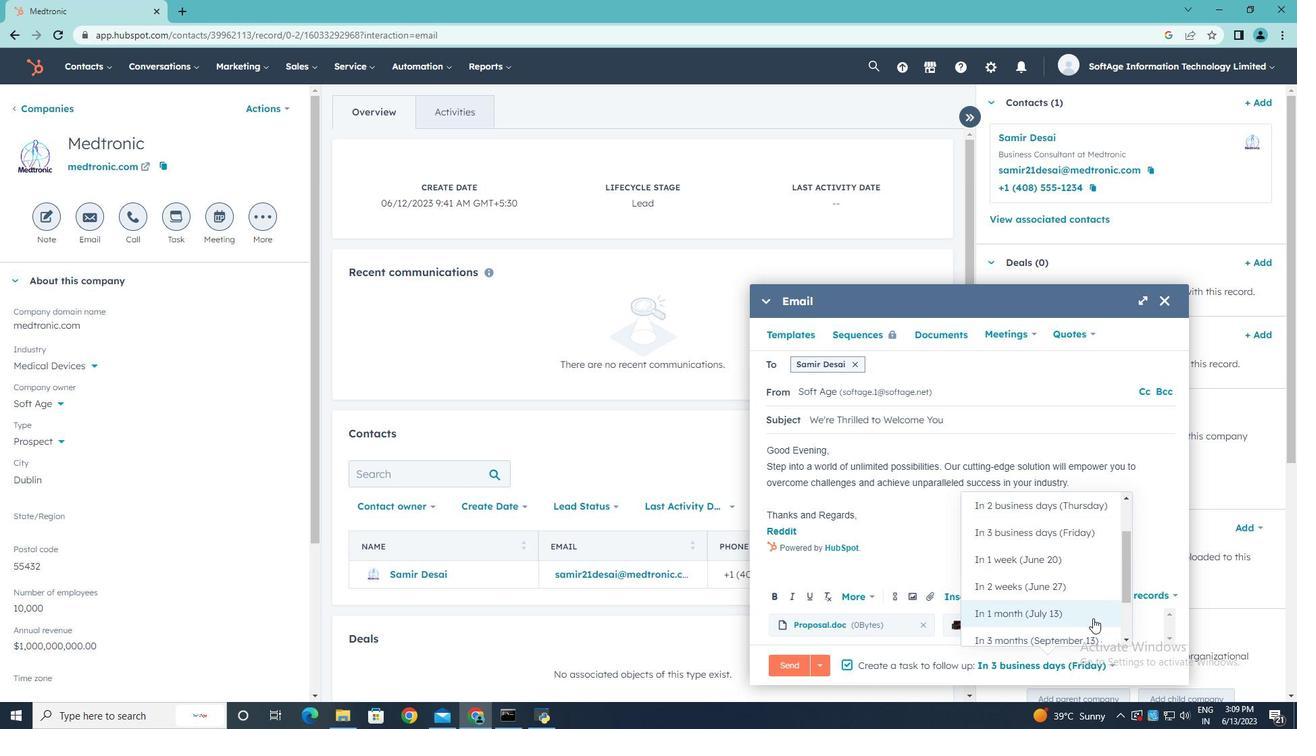 
Action: Mouse scrolled (1093, 618) with delta (0, 0)
Screenshot: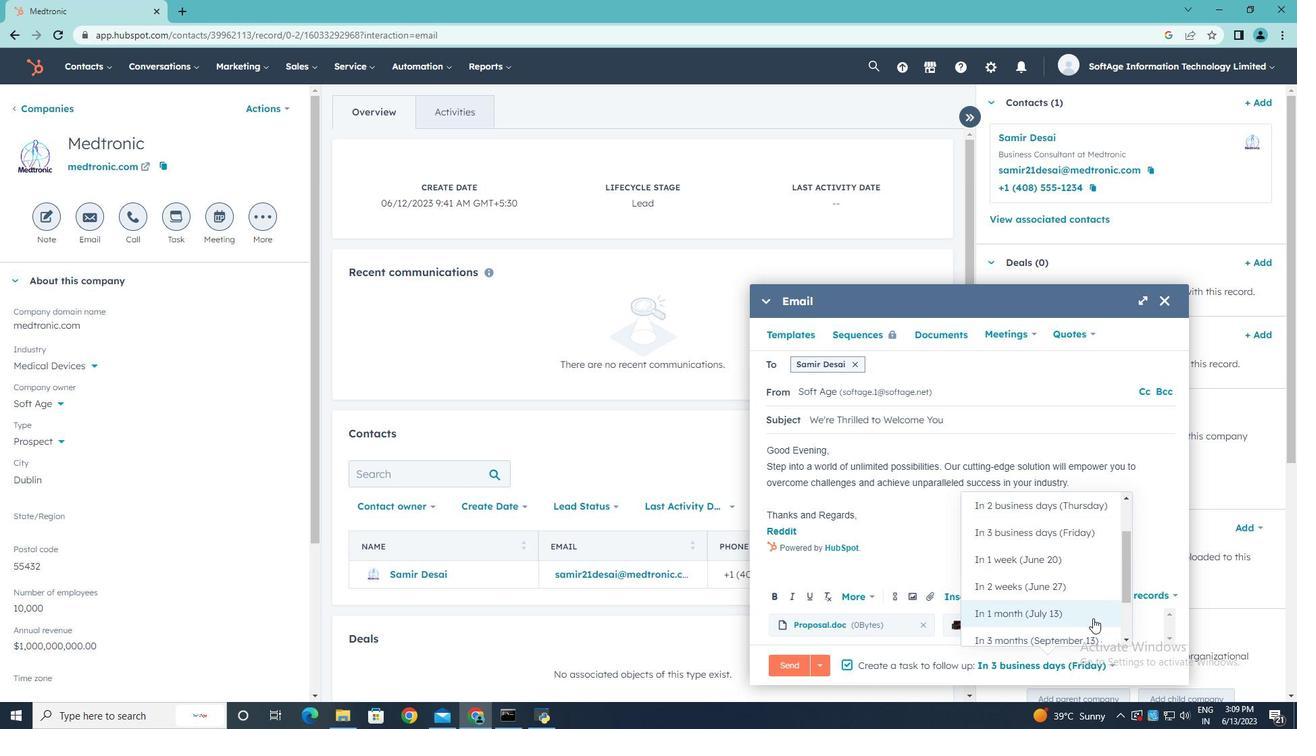 
Action: Mouse scrolled (1093, 618) with delta (0, 0)
Screenshot: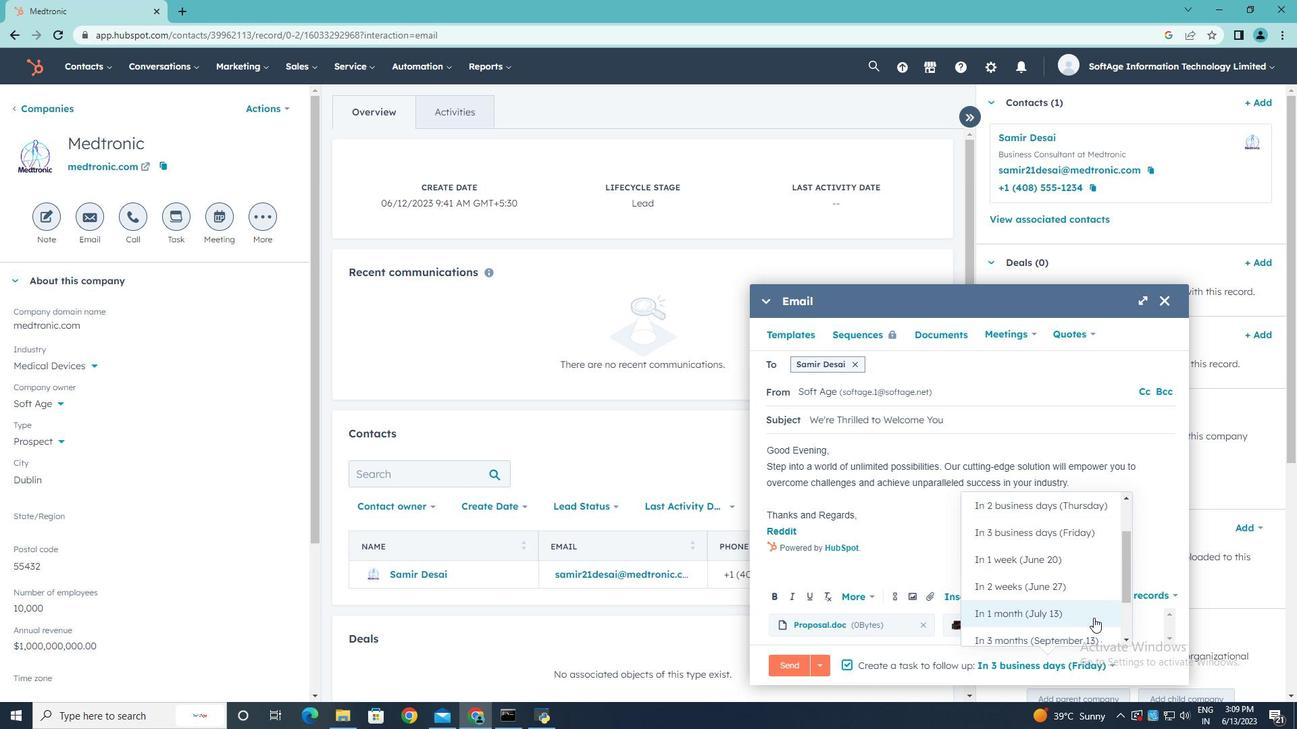 
Action: Mouse moved to (1055, 547)
Screenshot: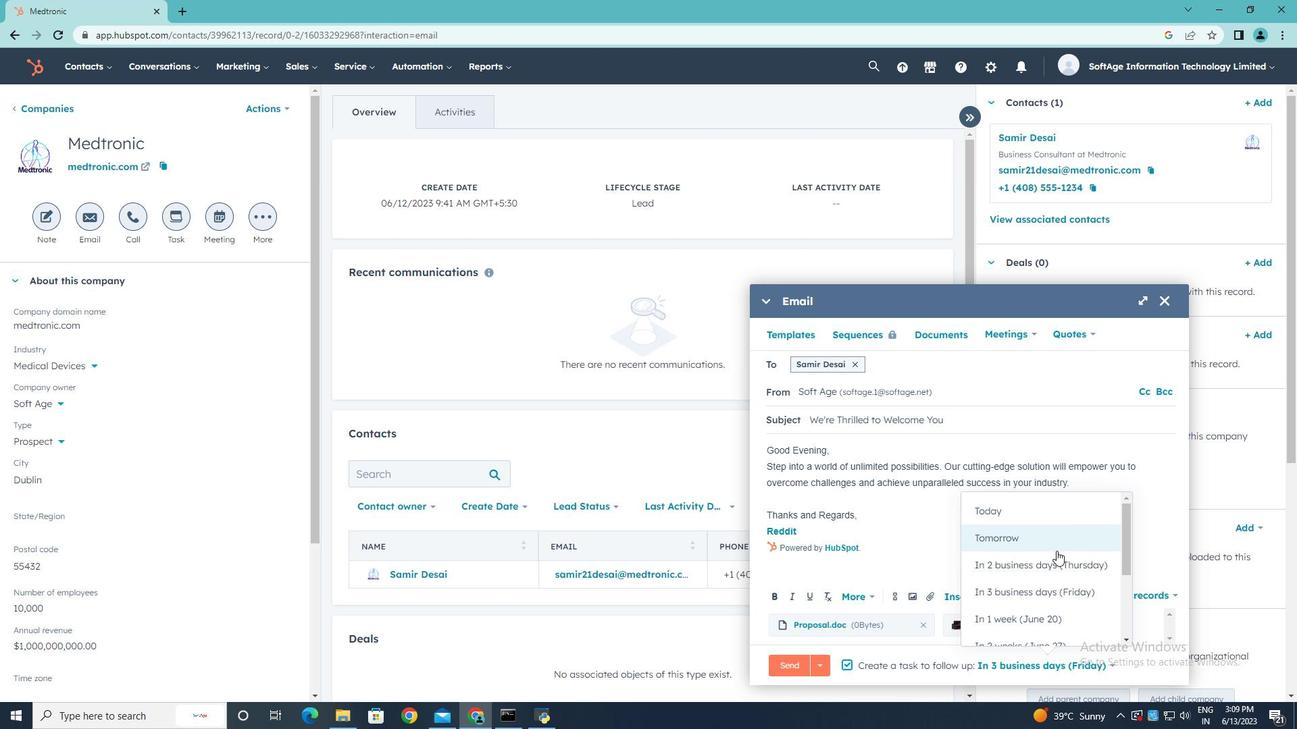 
Action: Mouse pressed left at (1055, 547)
Screenshot: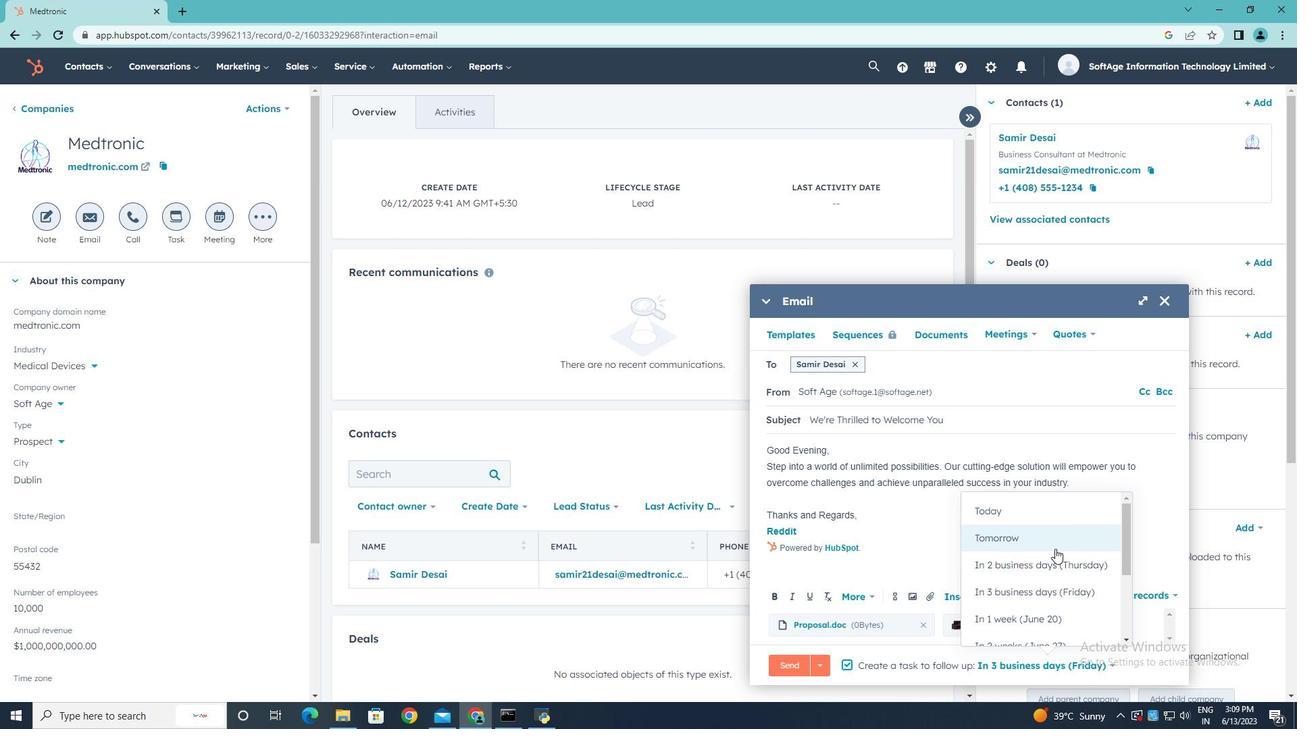 
Action: Mouse moved to (797, 664)
Screenshot: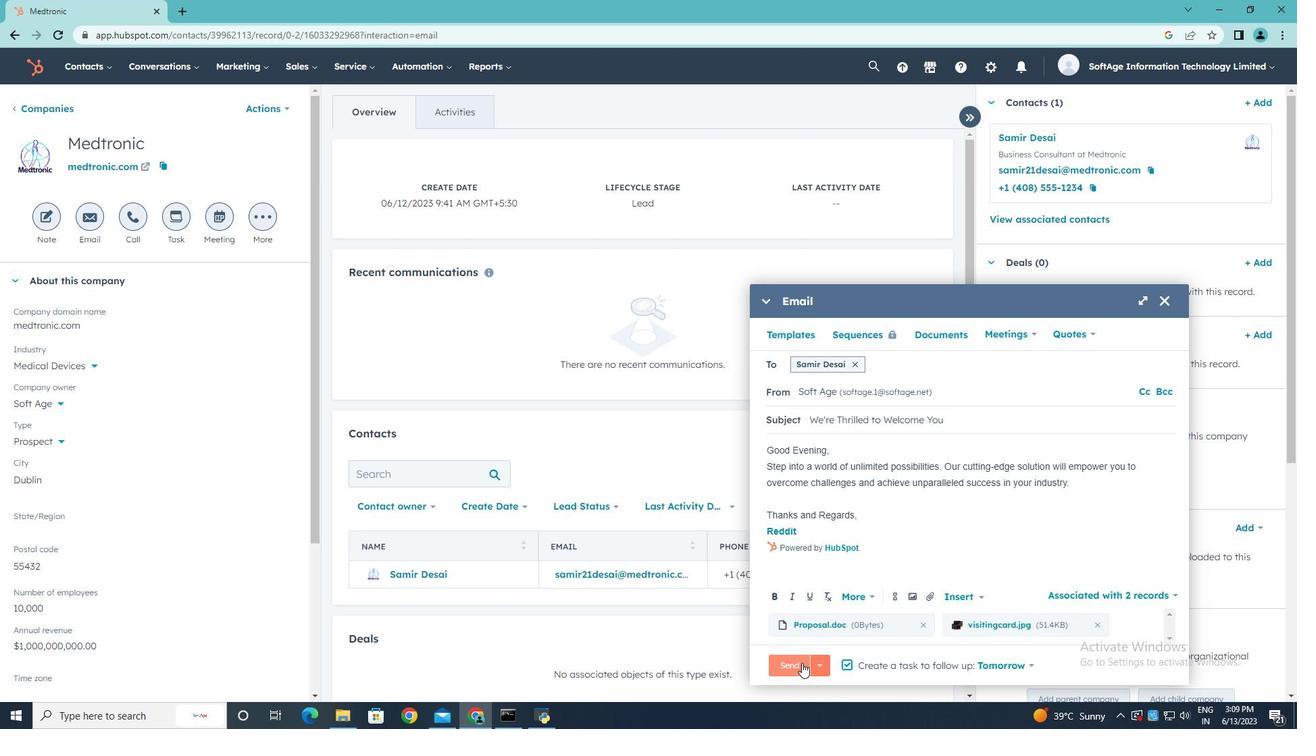 
Action: Mouse pressed left at (797, 664)
Screenshot: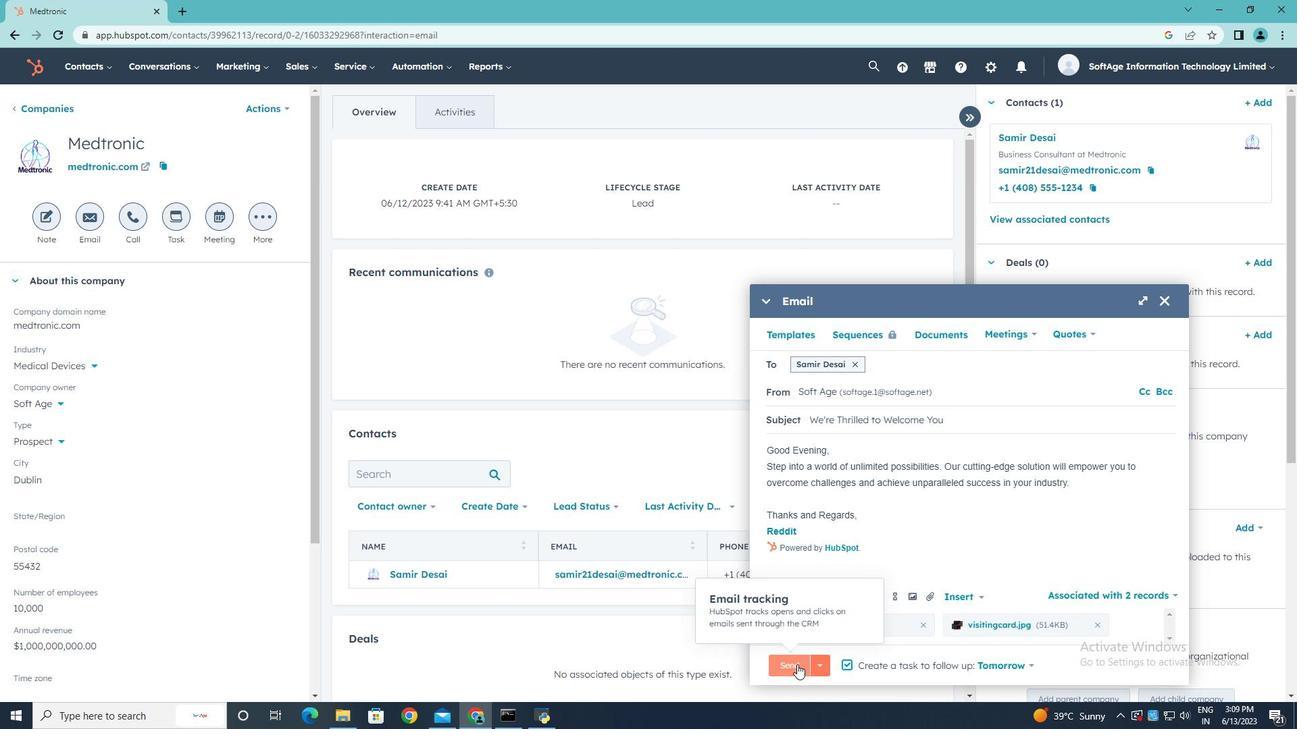 
